 Task: Research Airbnb accommodation in Kandyagash, Kazakhstan from 2nd November, 2023 to 15th November, 2023 for 2 adults and 1 pet. Place can be entire place with 1  bedroom having 1 bed and 1 bathroom. Property type can be hotel. Booking option can be shelf check-in.
Action: Mouse moved to (593, 82)
Screenshot: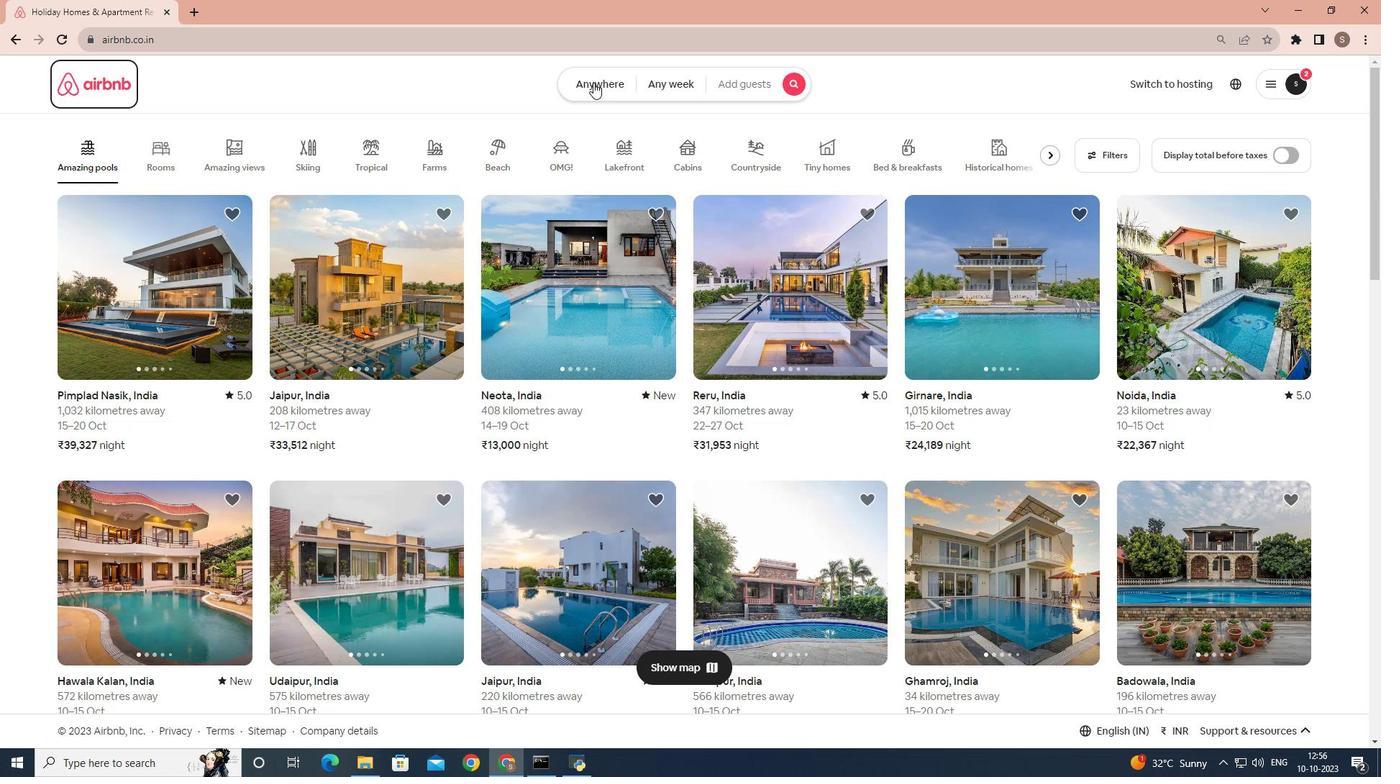
Action: Mouse pressed left at (593, 82)
Screenshot: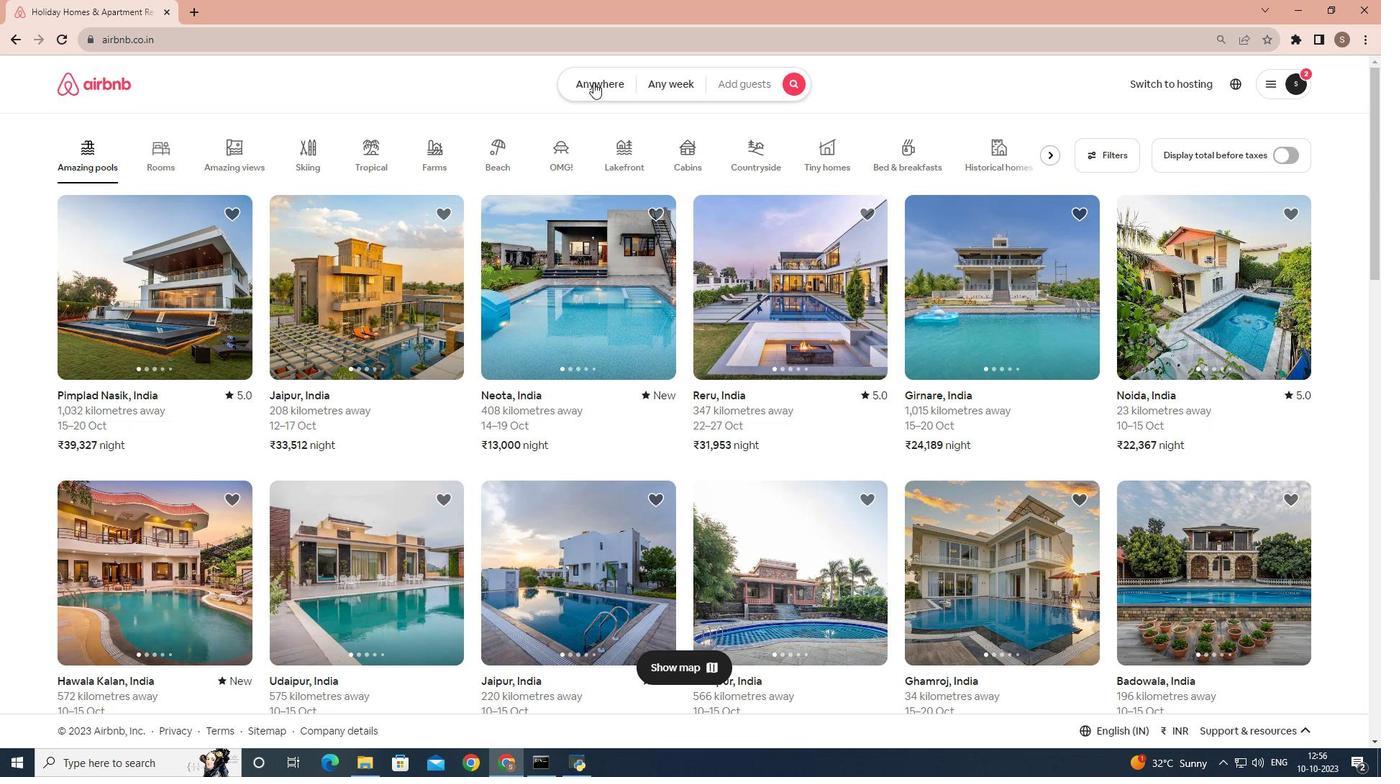 
Action: Mouse moved to (547, 130)
Screenshot: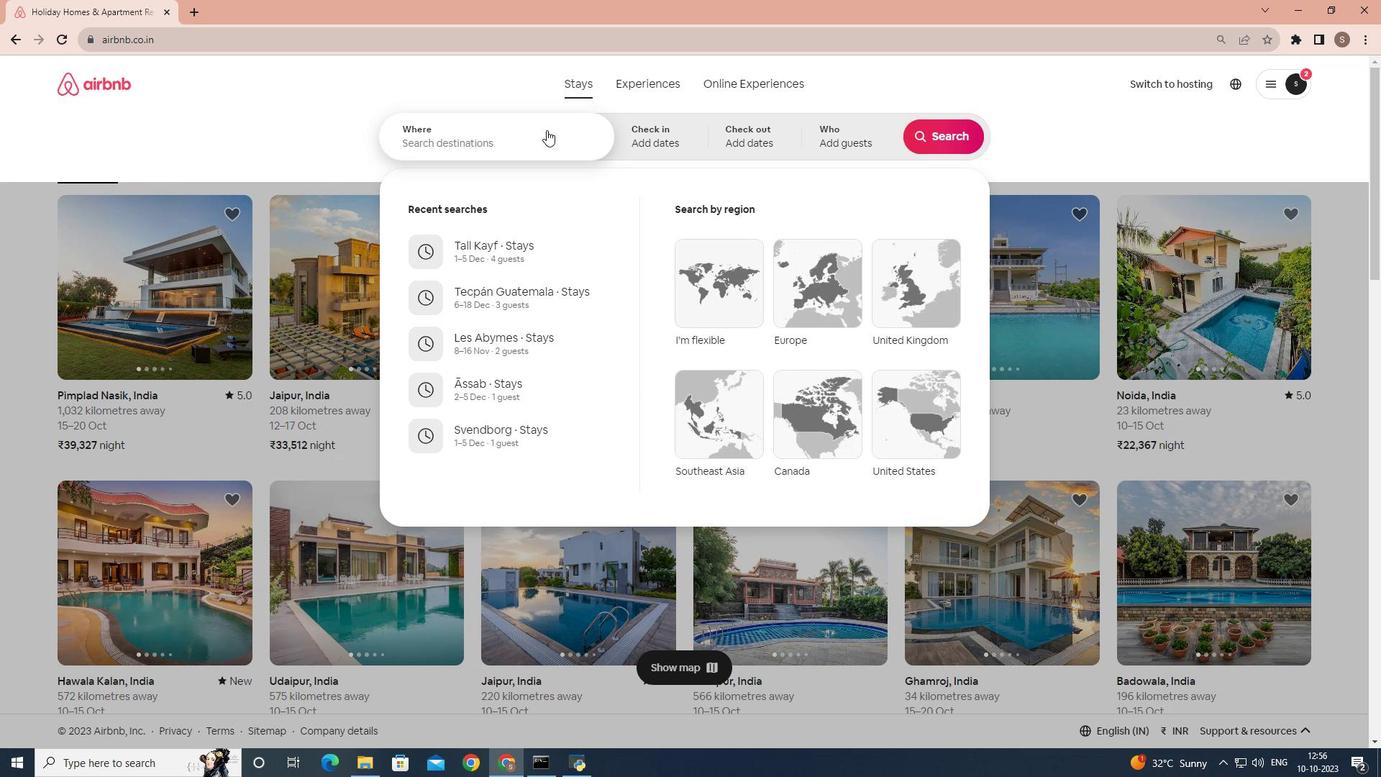 
Action: Mouse pressed left at (547, 130)
Screenshot: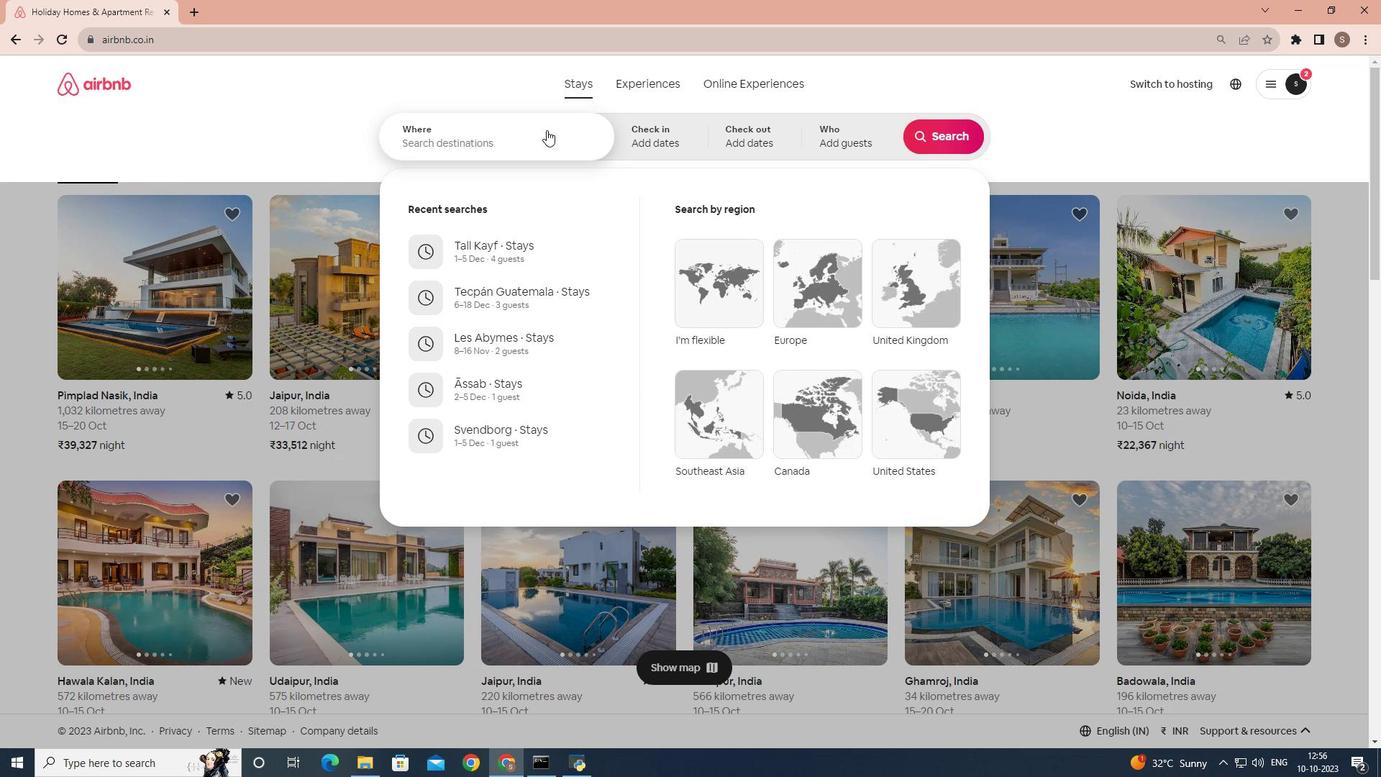 
Action: Key pressed <Key.shift_r>Kandygash,<Key.space><Key.shift_r>Kazakhstan
Screenshot: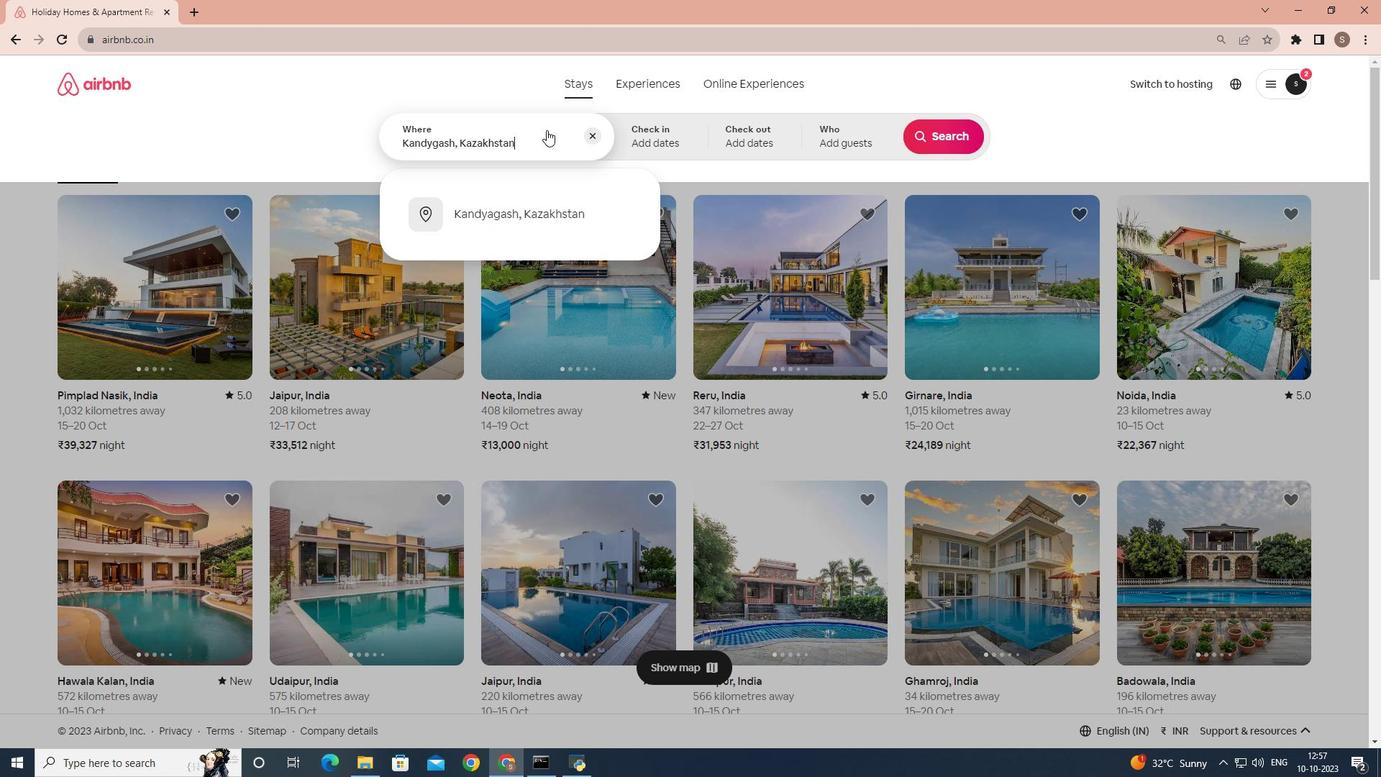 
Action: Mouse moved to (567, 206)
Screenshot: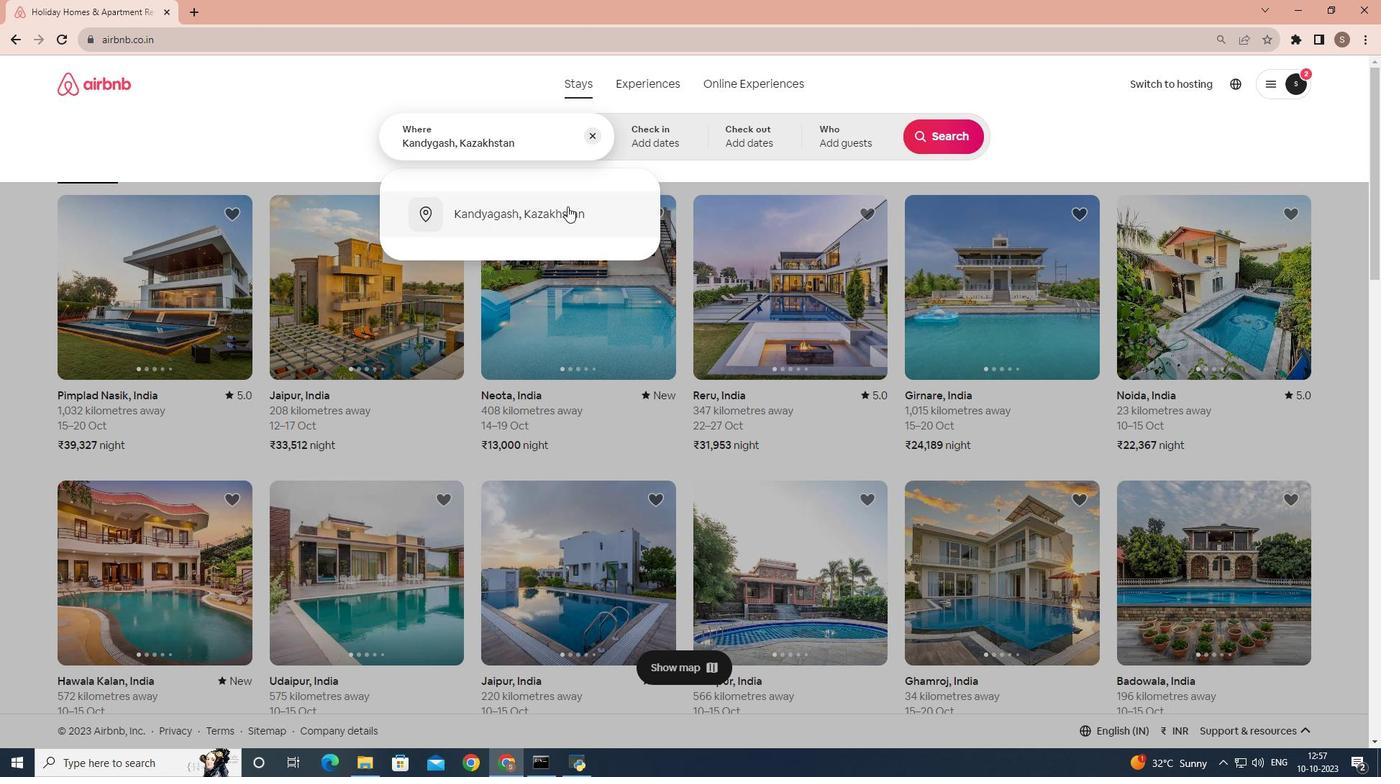 
Action: Mouse pressed left at (567, 206)
Screenshot: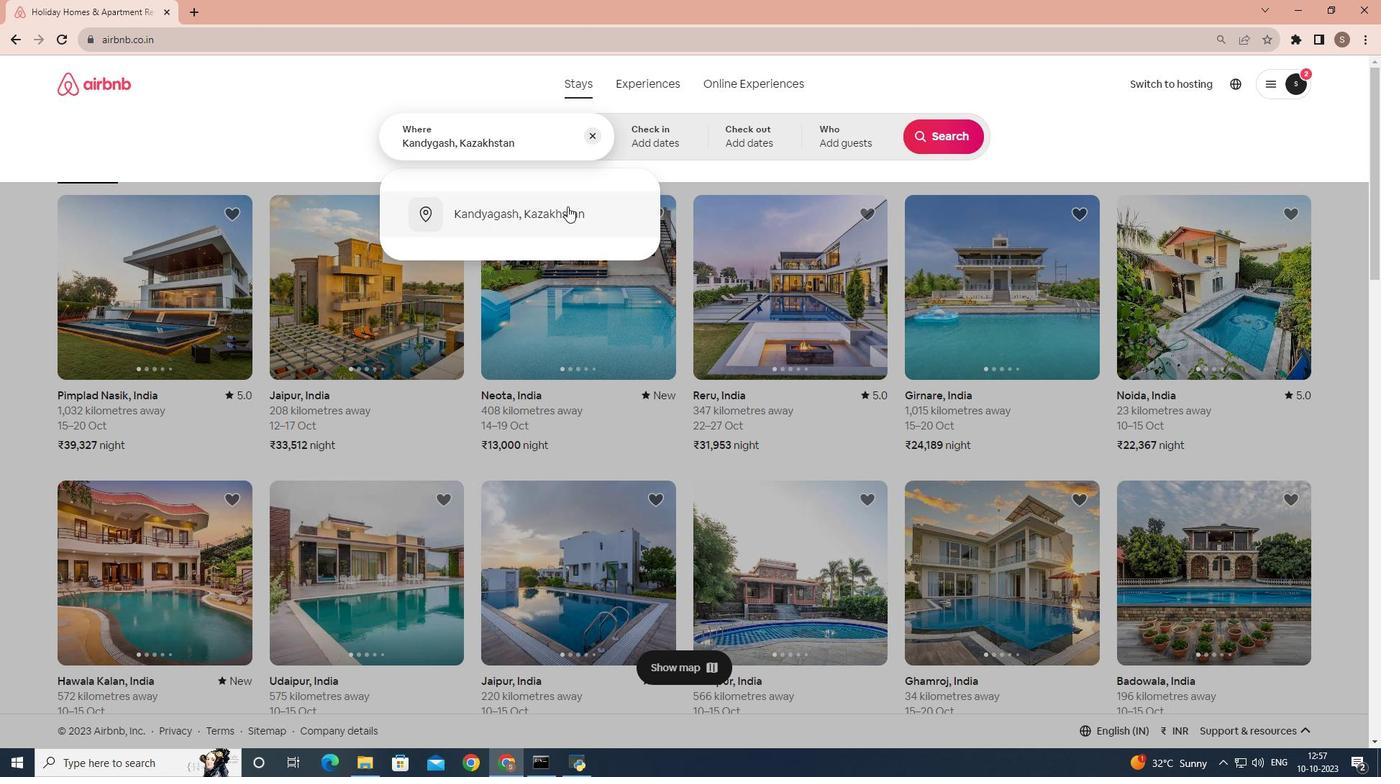 
Action: Mouse moved to (855, 306)
Screenshot: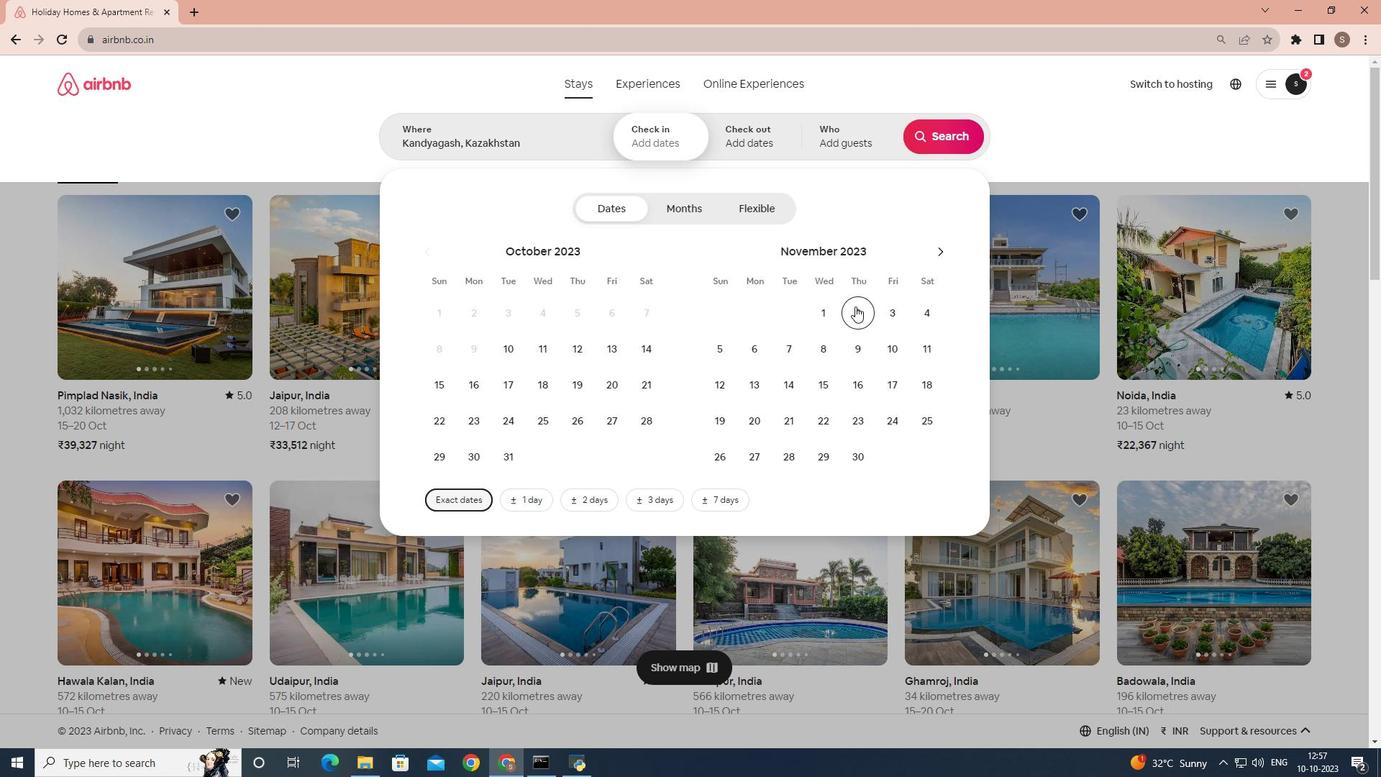 
Action: Mouse pressed left at (855, 306)
Screenshot: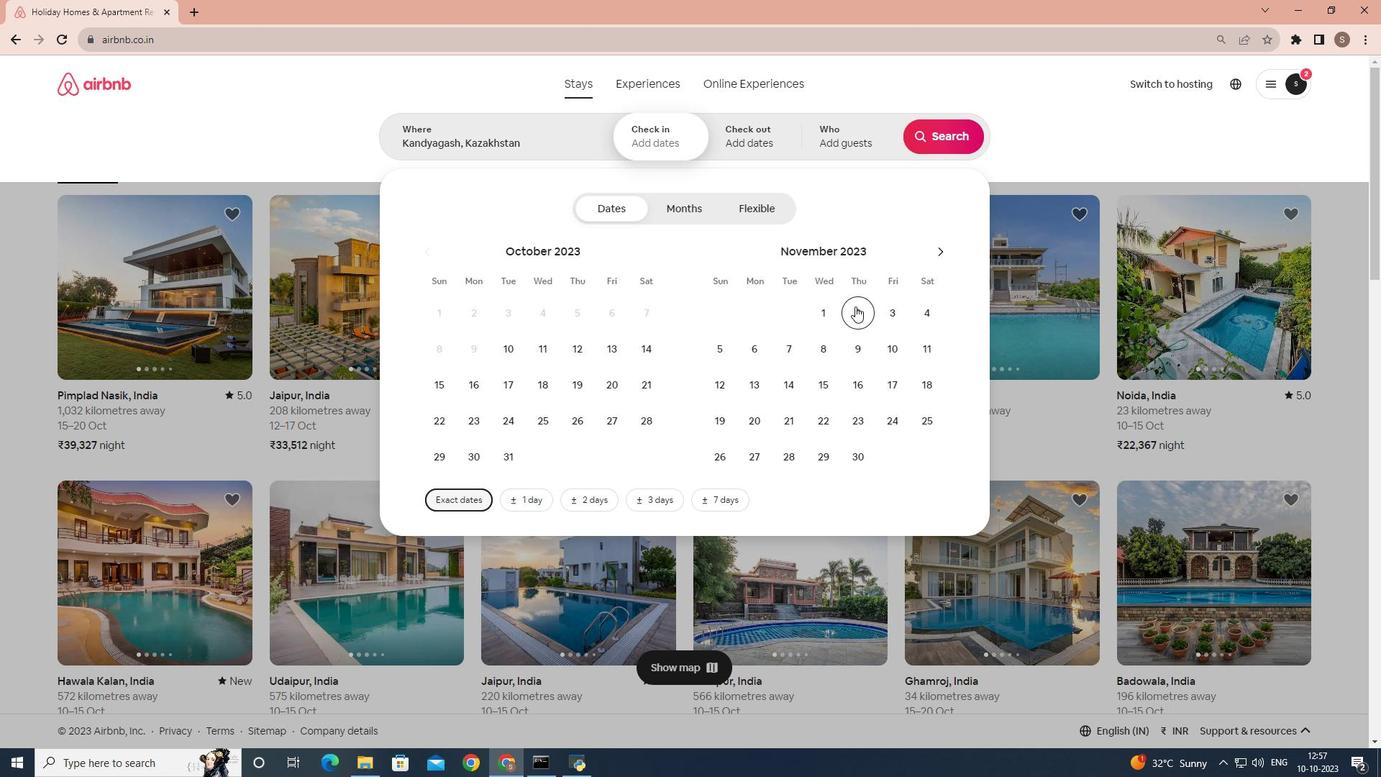 
Action: Mouse moved to (826, 390)
Screenshot: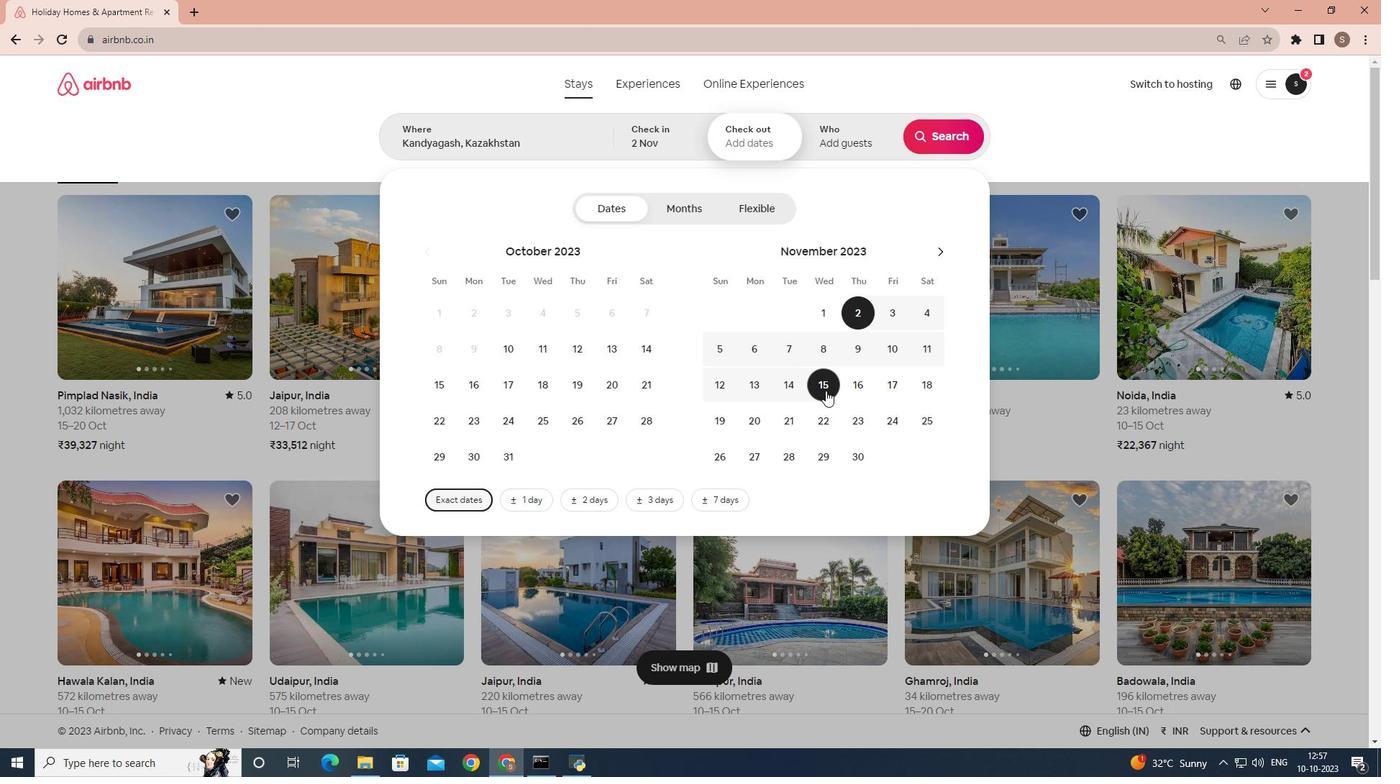 
Action: Mouse pressed left at (826, 390)
Screenshot: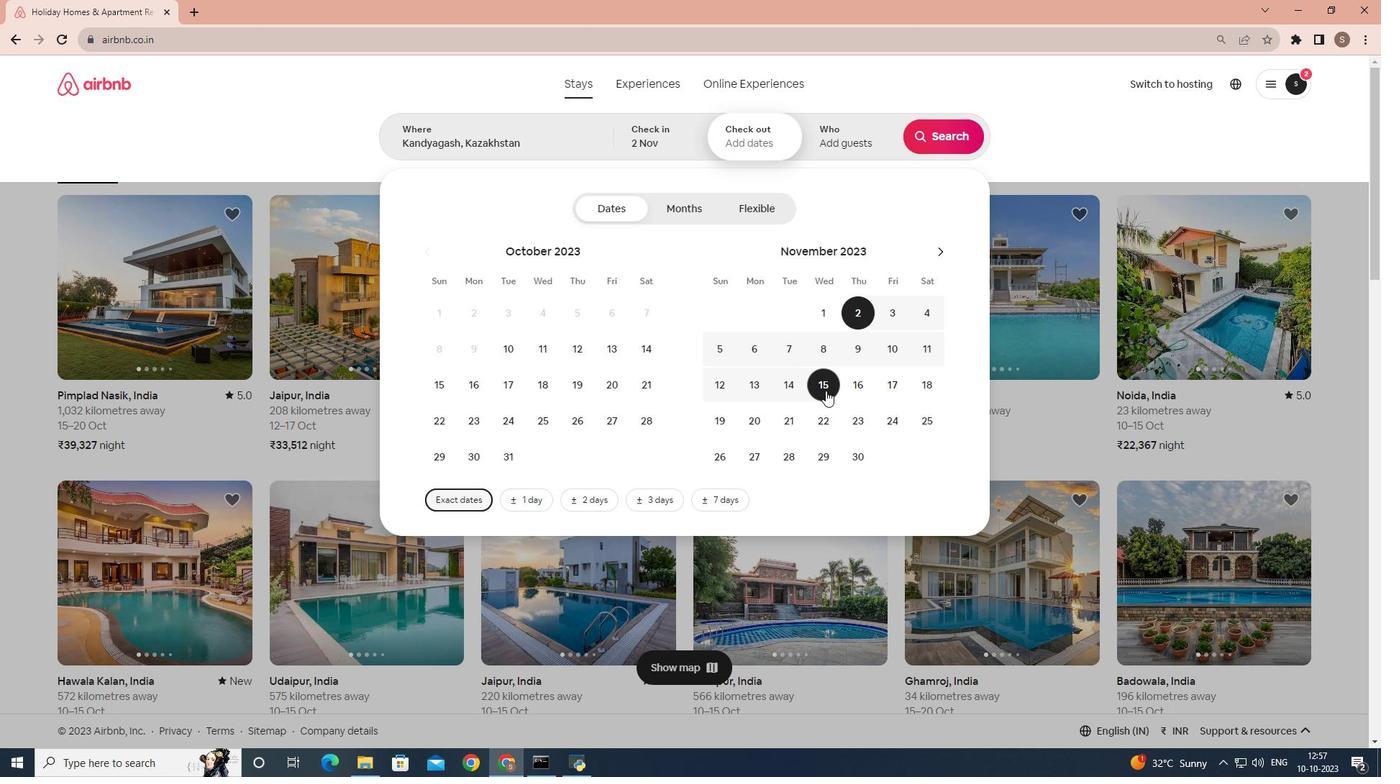 
Action: Mouse moved to (843, 130)
Screenshot: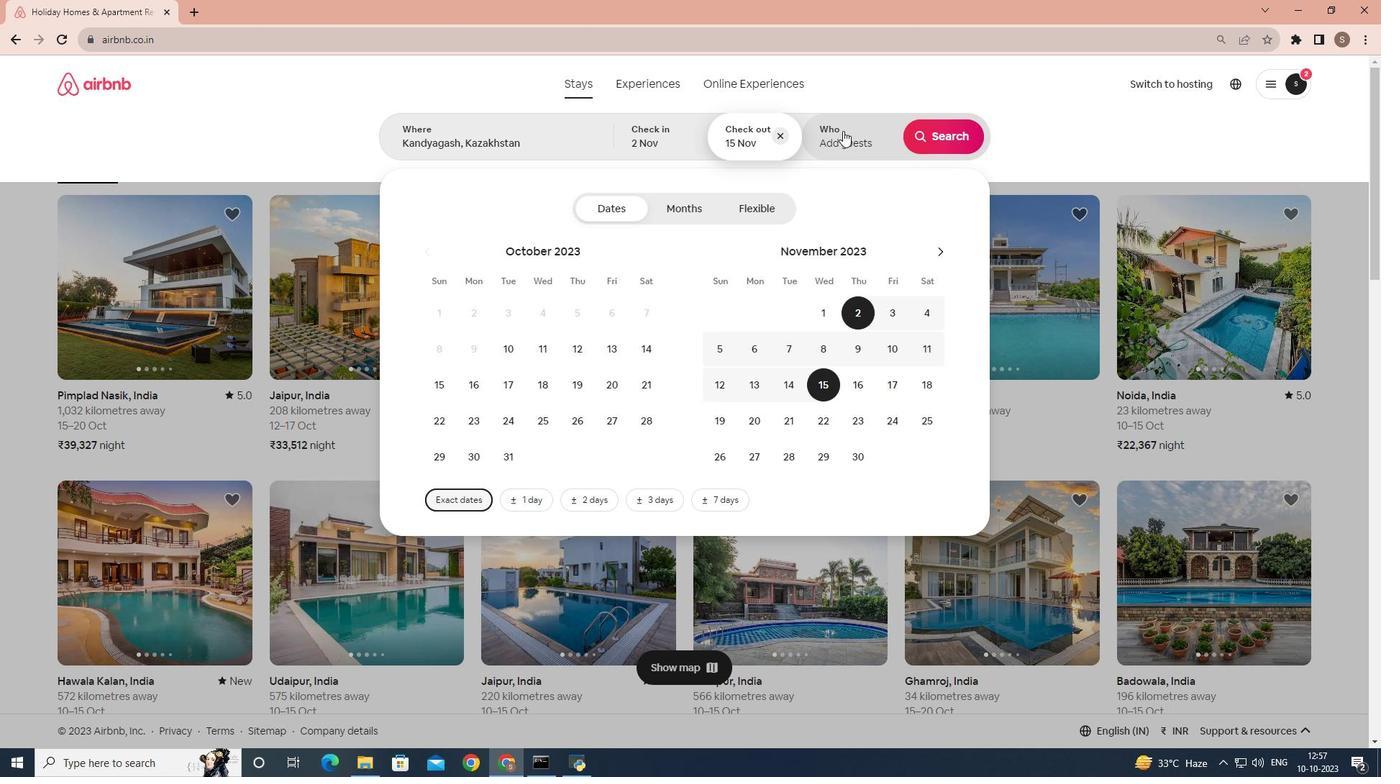
Action: Mouse pressed left at (843, 130)
Screenshot: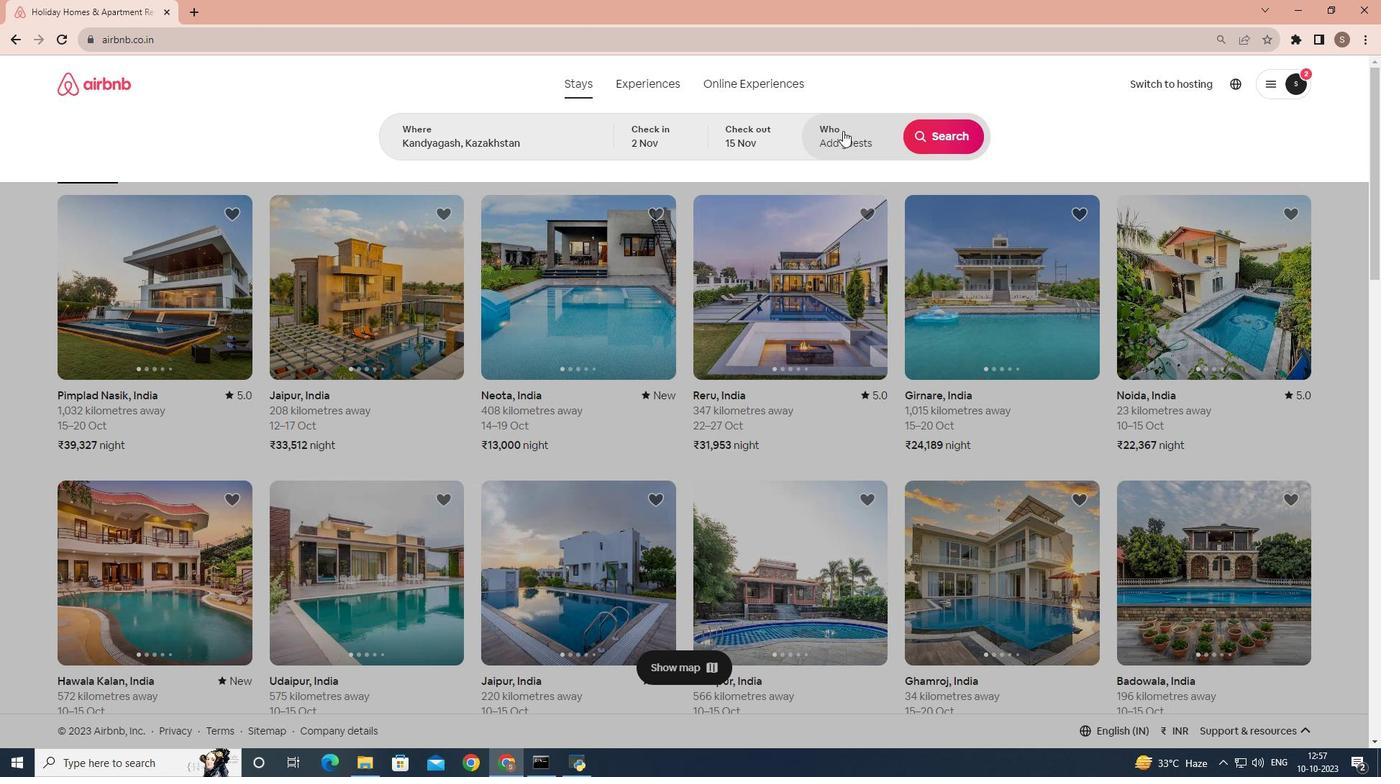 
Action: Mouse moved to (952, 218)
Screenshot: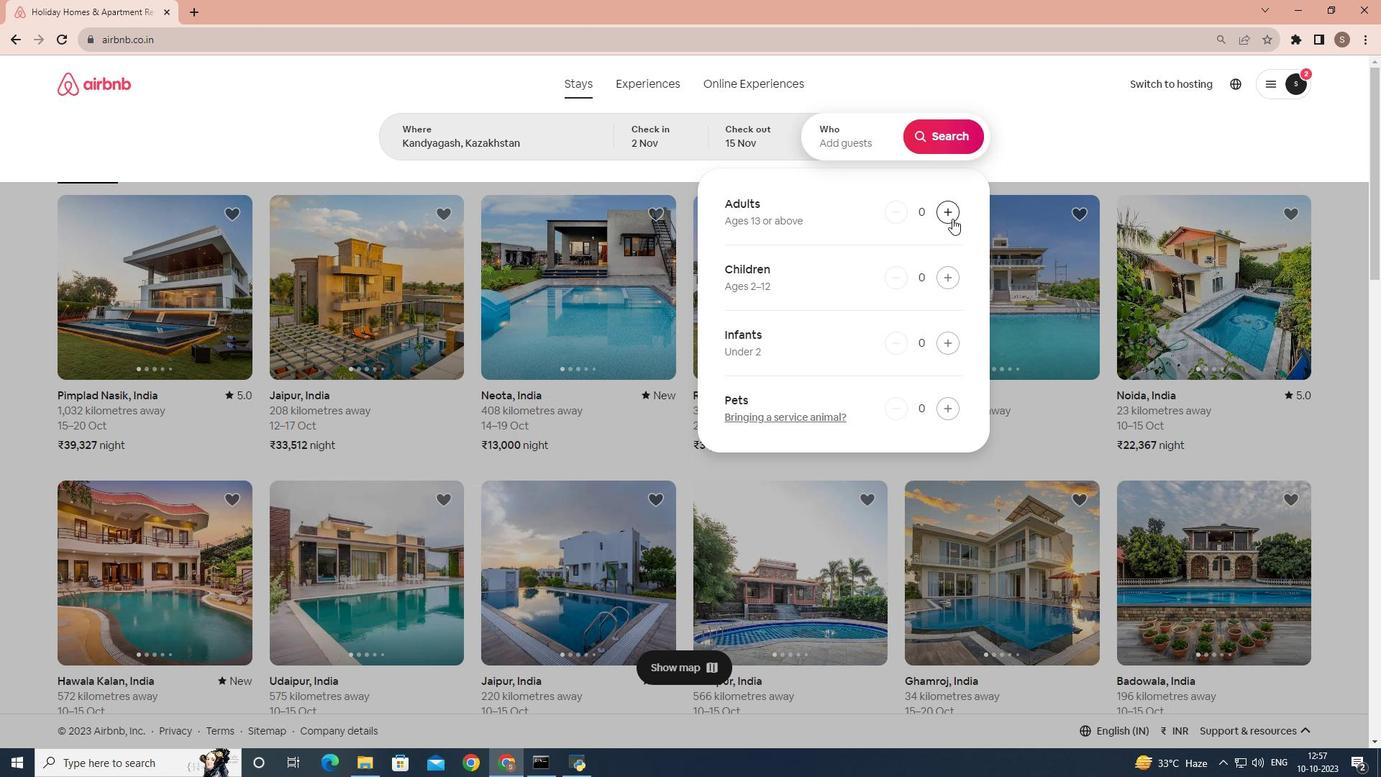 
Action: Mouse pressed left at (952, 218)
Screenshot: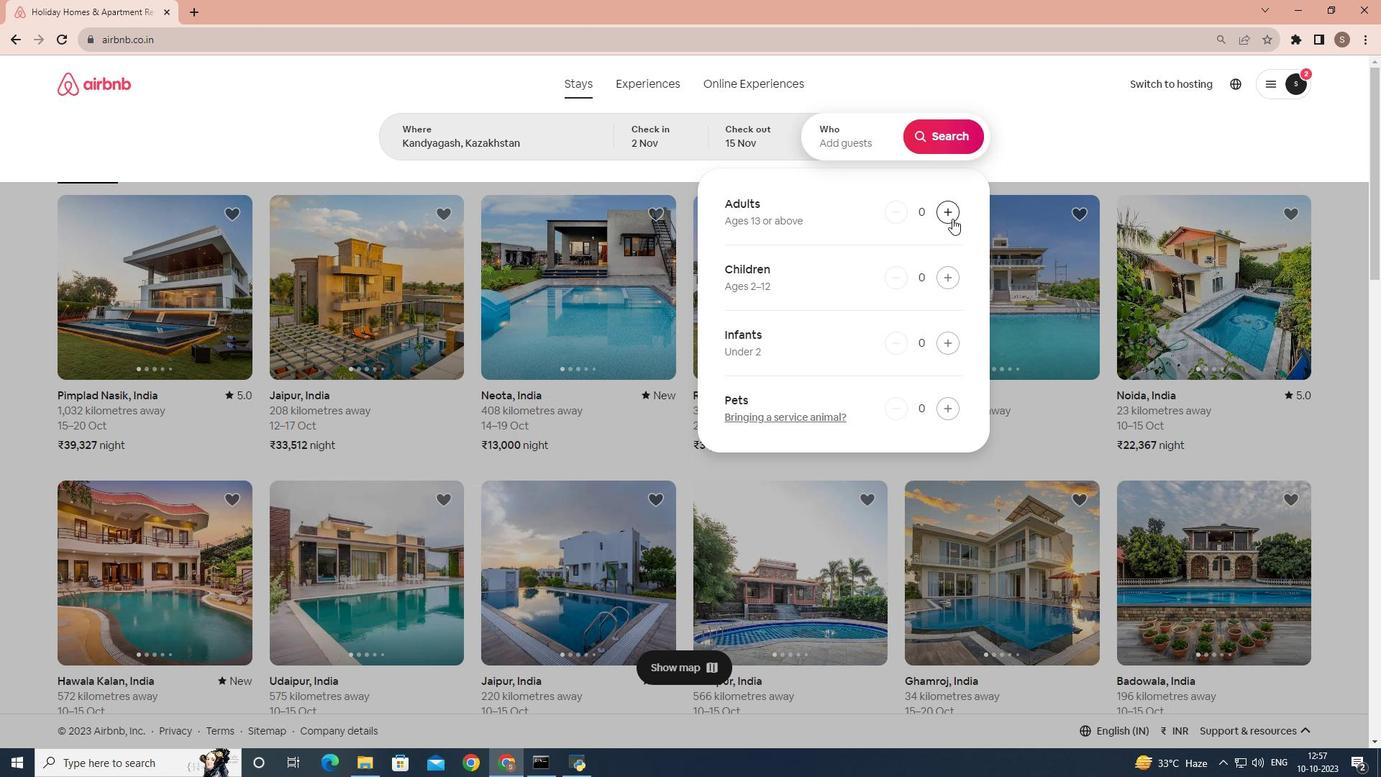 
Action: Mouse pressed left at (952, 218)
Screenshot: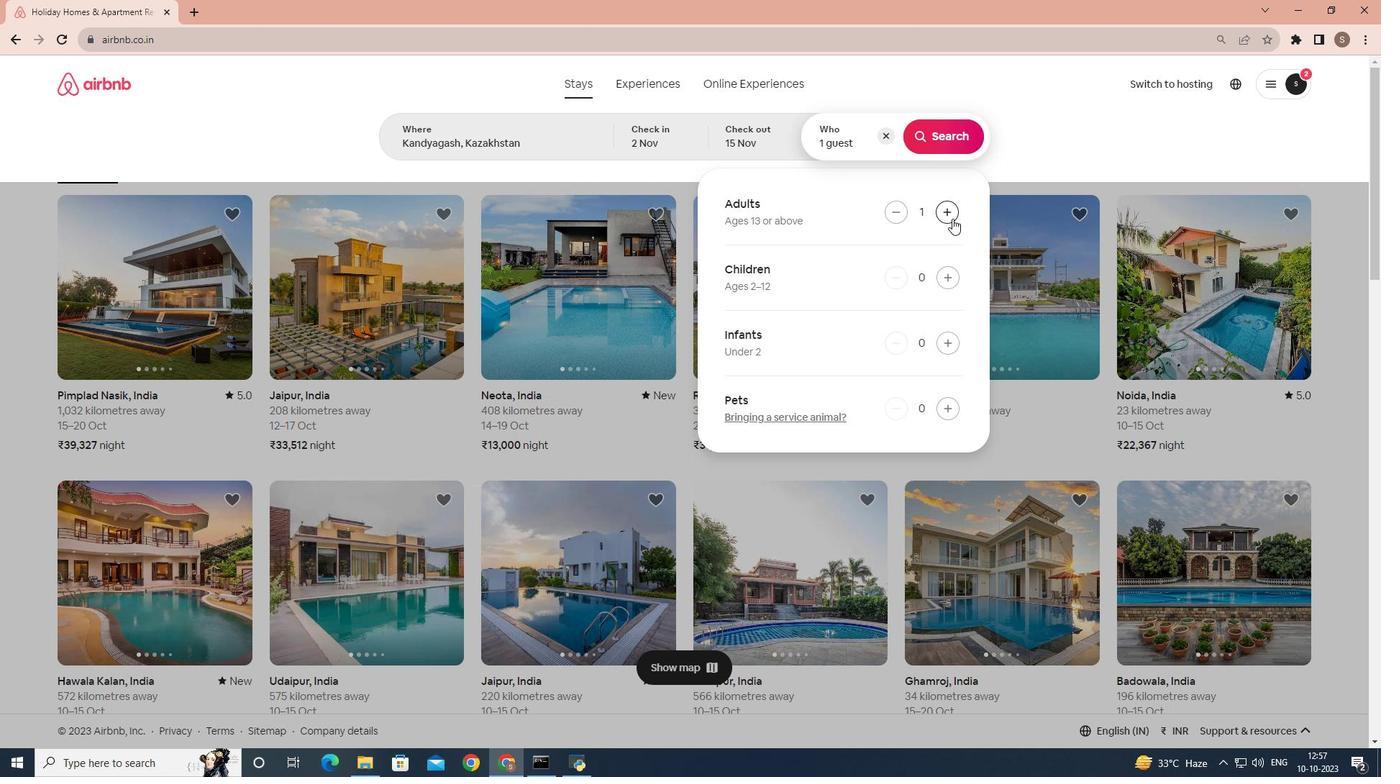 
Action: Mouse moved to (947, 403)
Screenshot: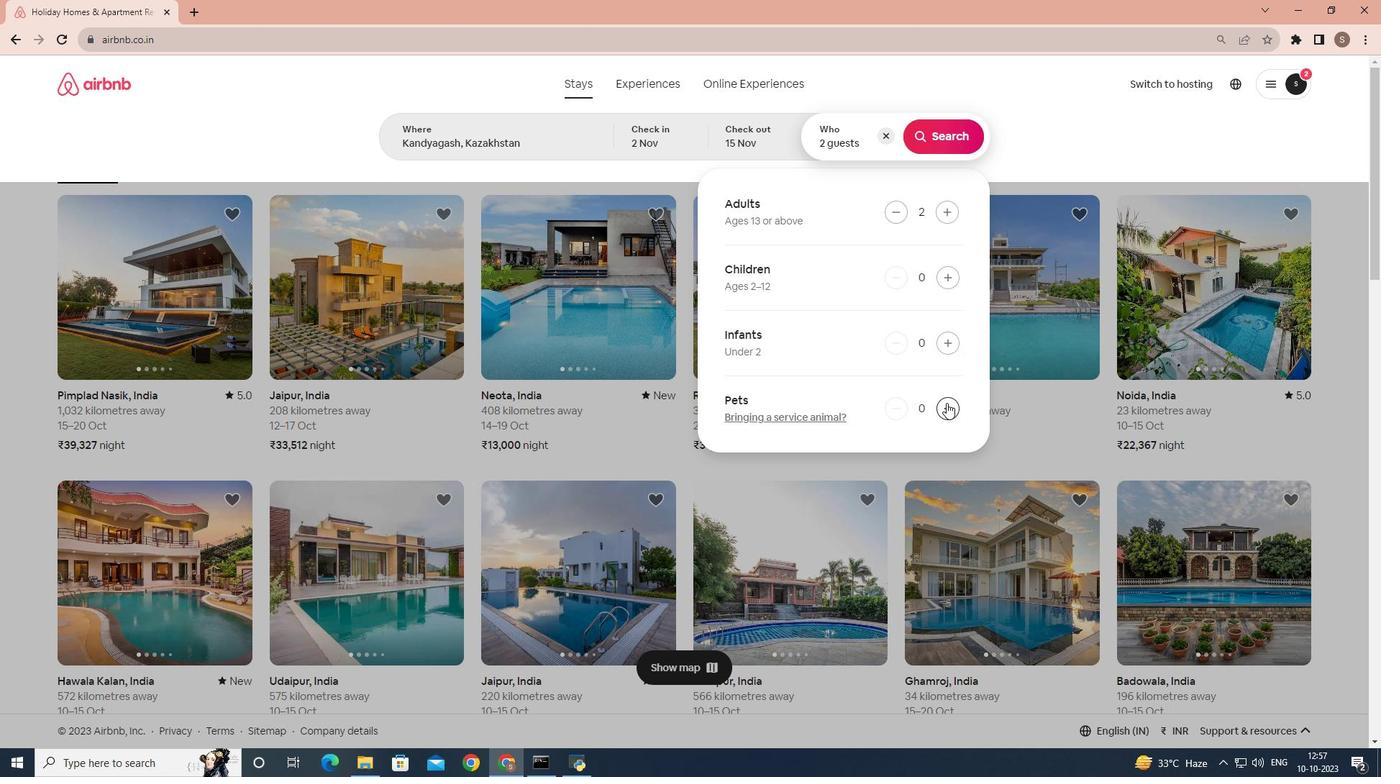 
Action: Mouse pressed left at (947, 403)
Screenshot: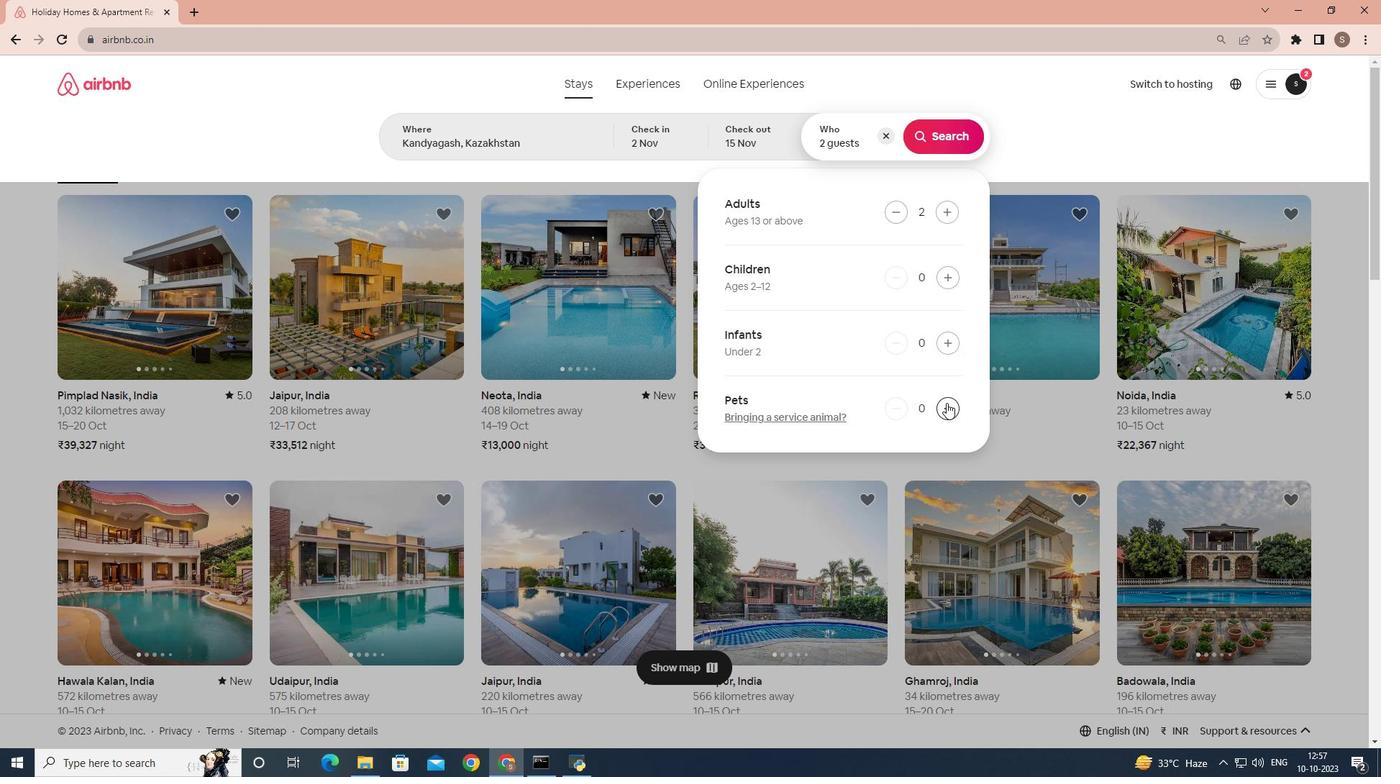 
Action: Mouse moved to (948, 125)
Screenshot: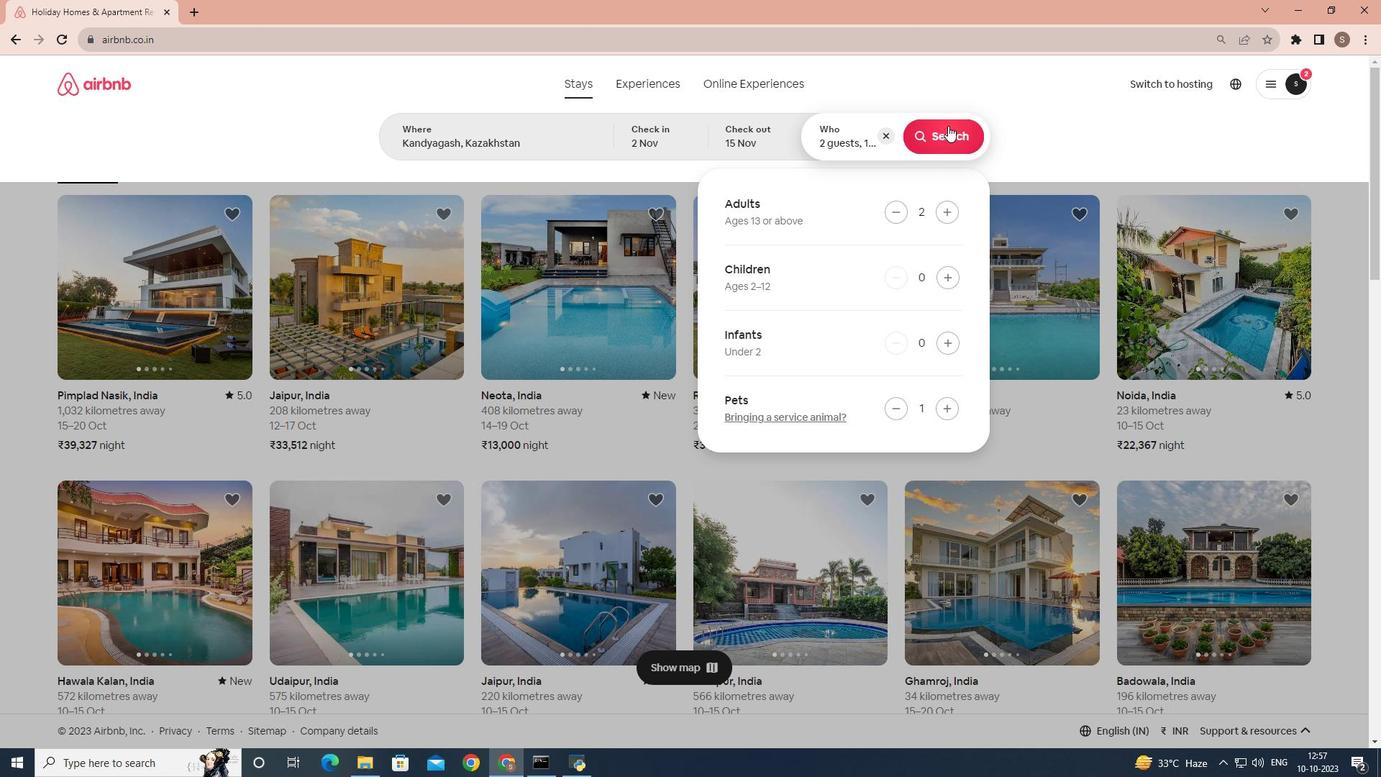 
Action: Mouse pressed left at (948, 125)
Screenshot: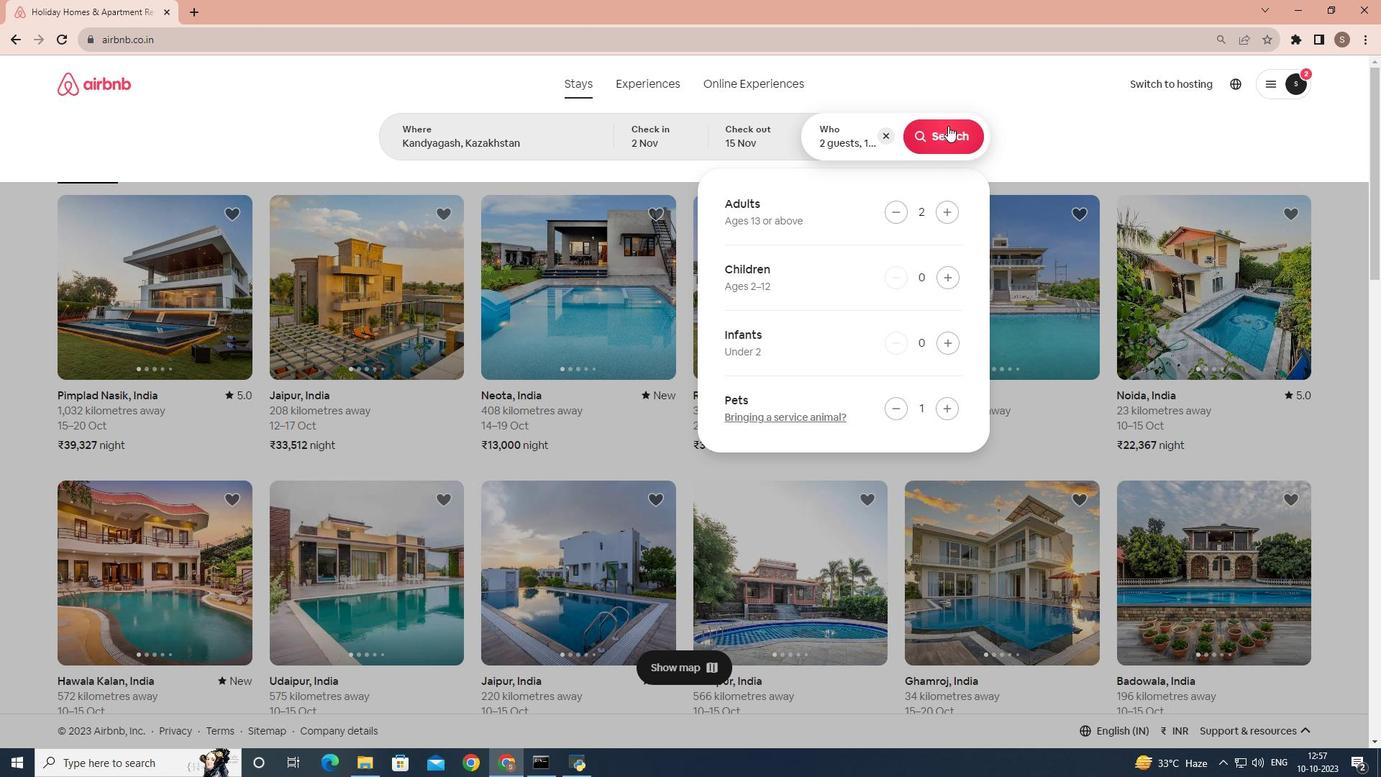 
Action: Mouse moved to (1155, 146)
Screenshot: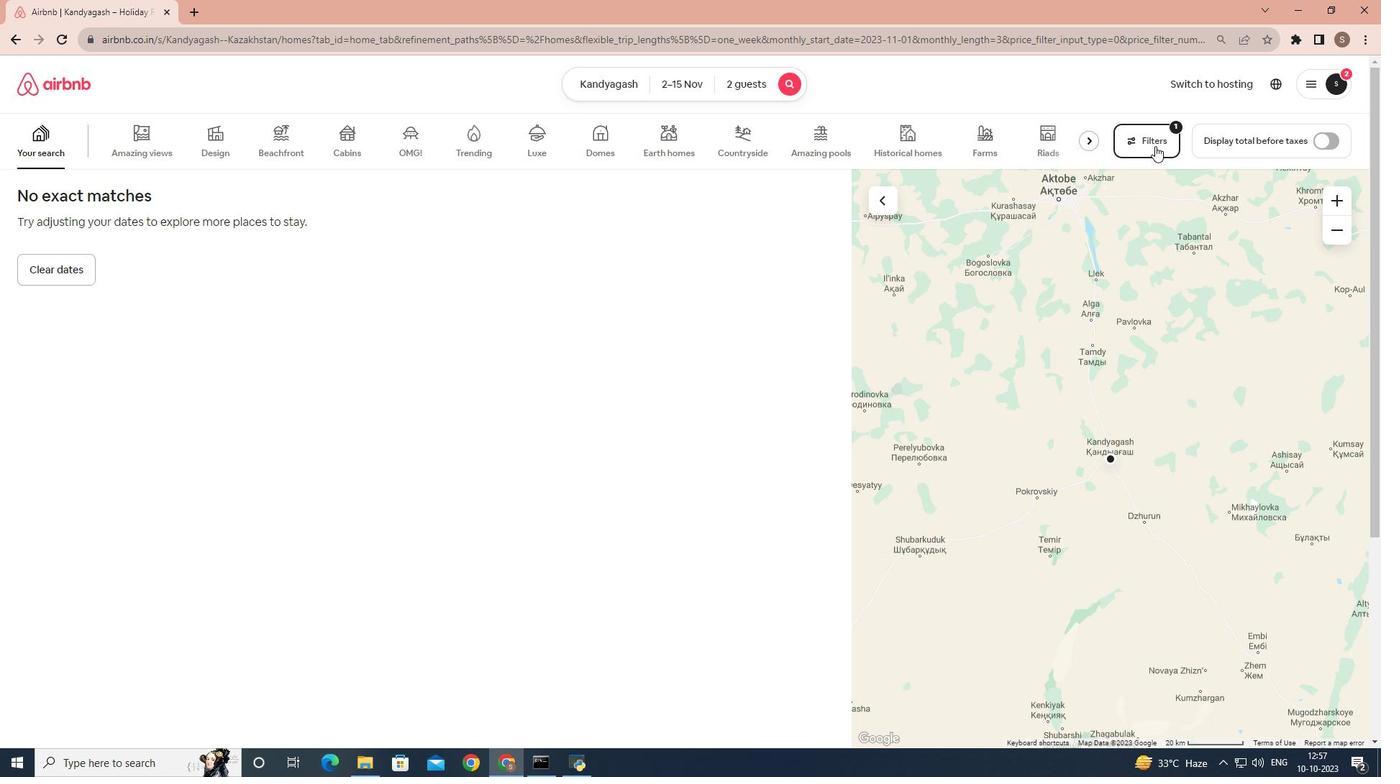 
Action: Mouse pressed left at (1155, 146)
Screenshot: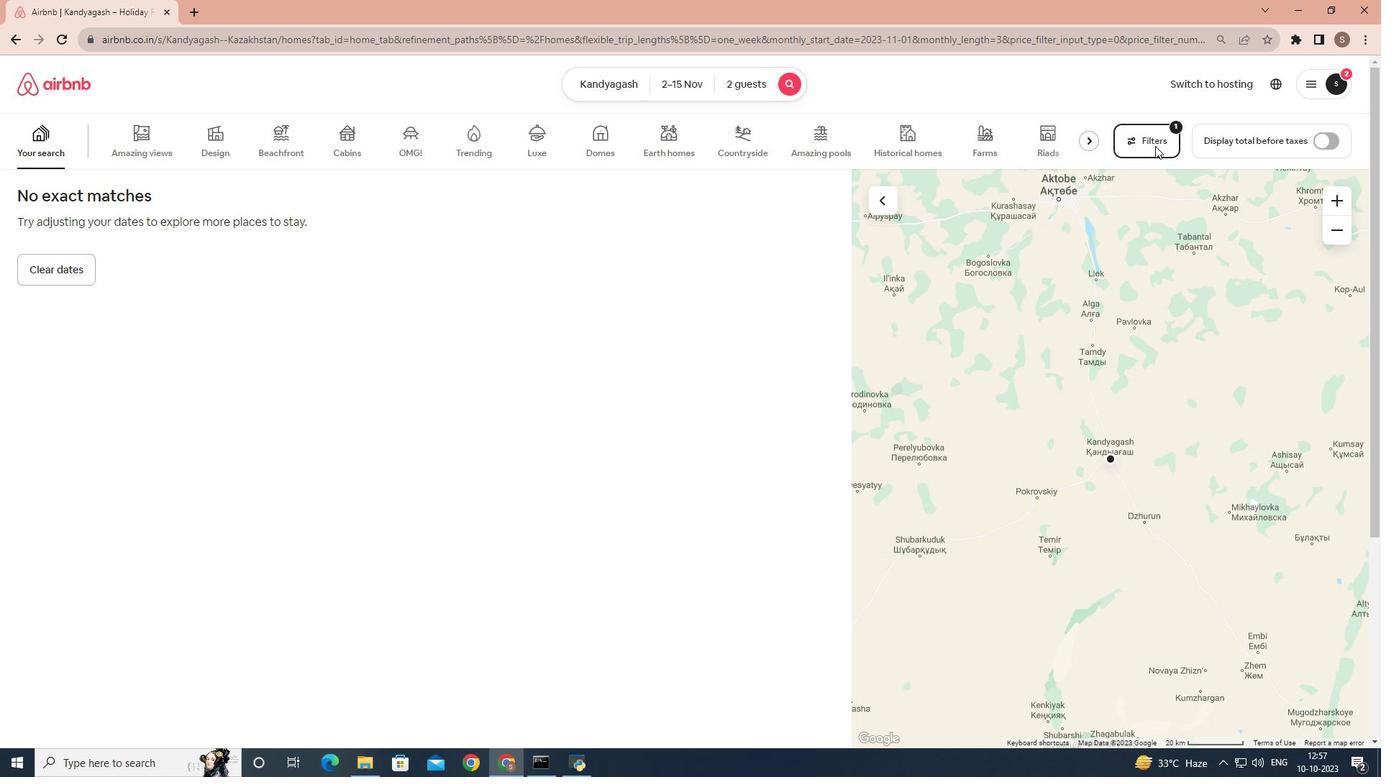 
Action: Mouse moved to (850, 362)
Screenshot: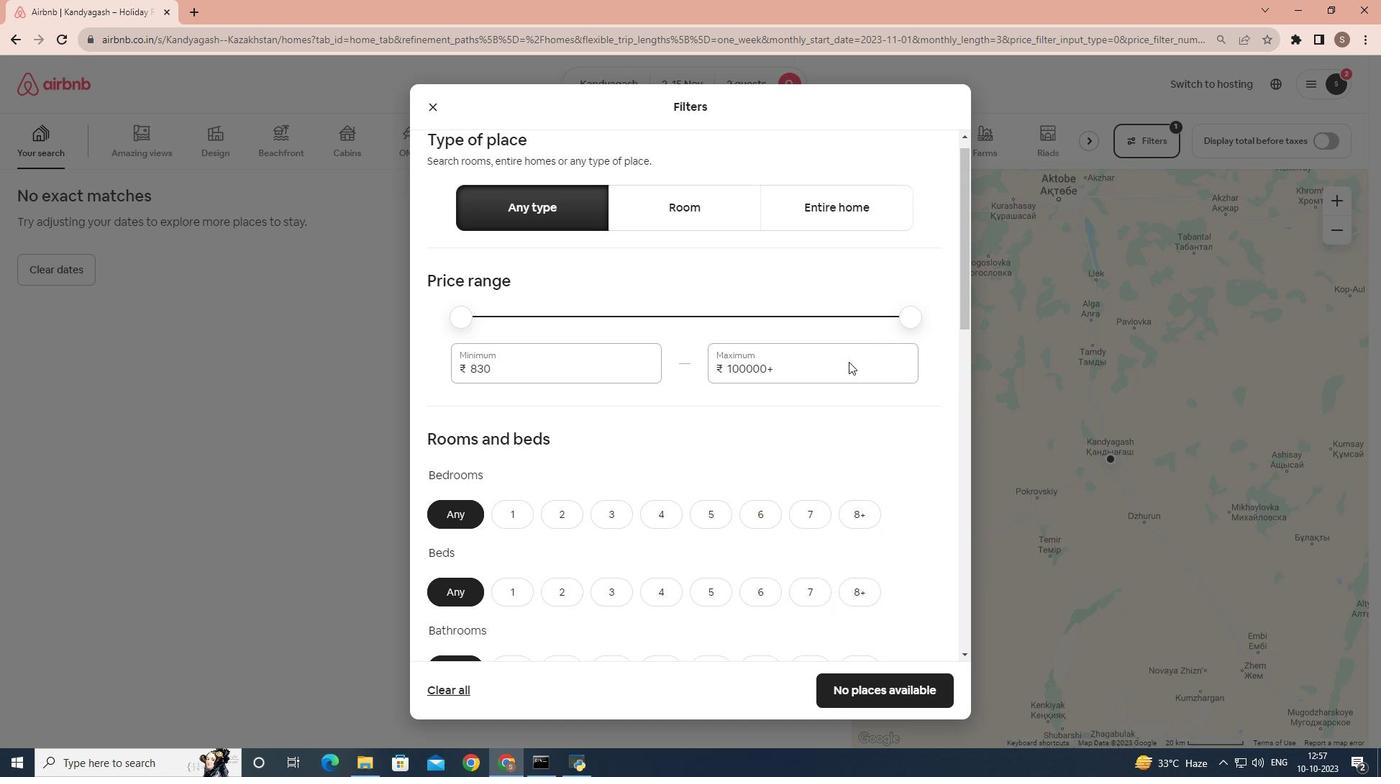 
Action: Mouse scrolled (850, 361) with delta (0, 0)
Screenshot: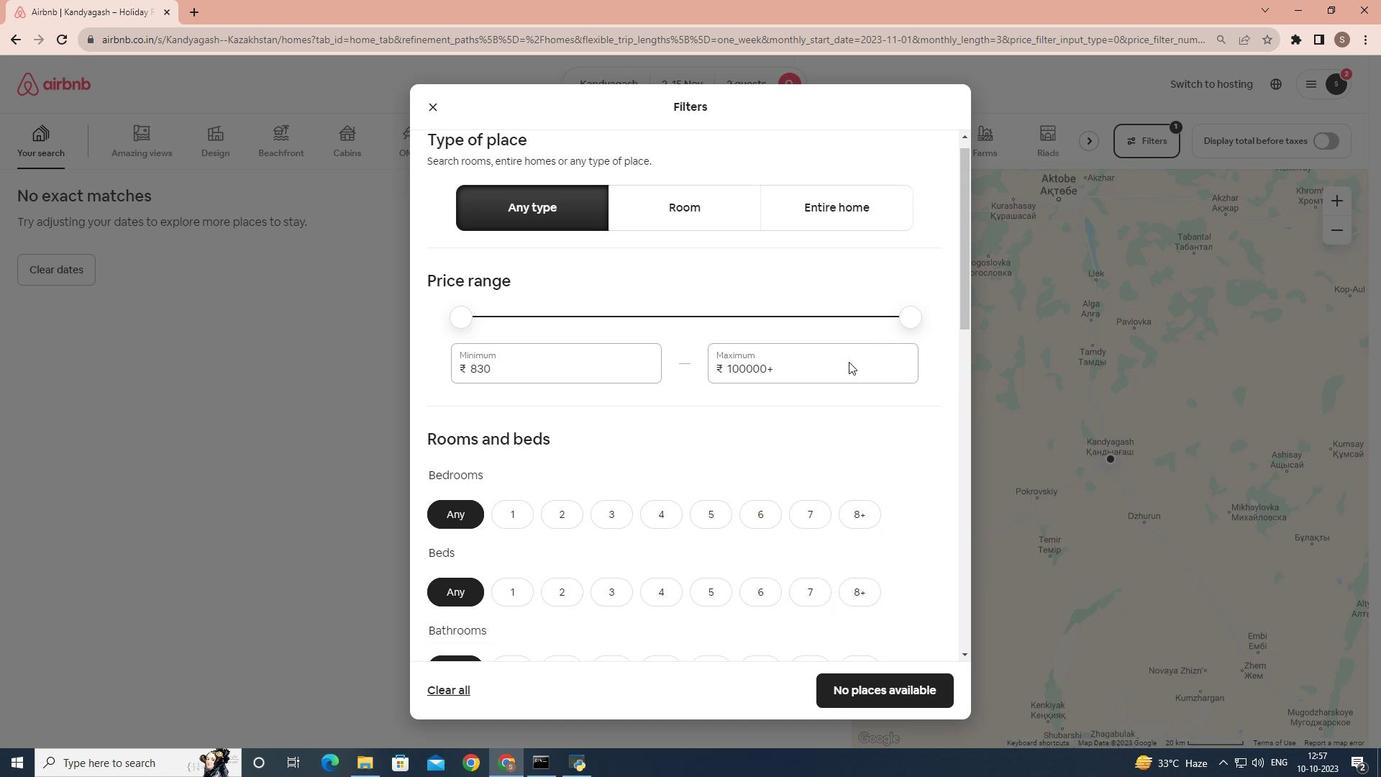 
Action: Mouse scrolled (850, 361) with delta (0, 0)
Screenshot: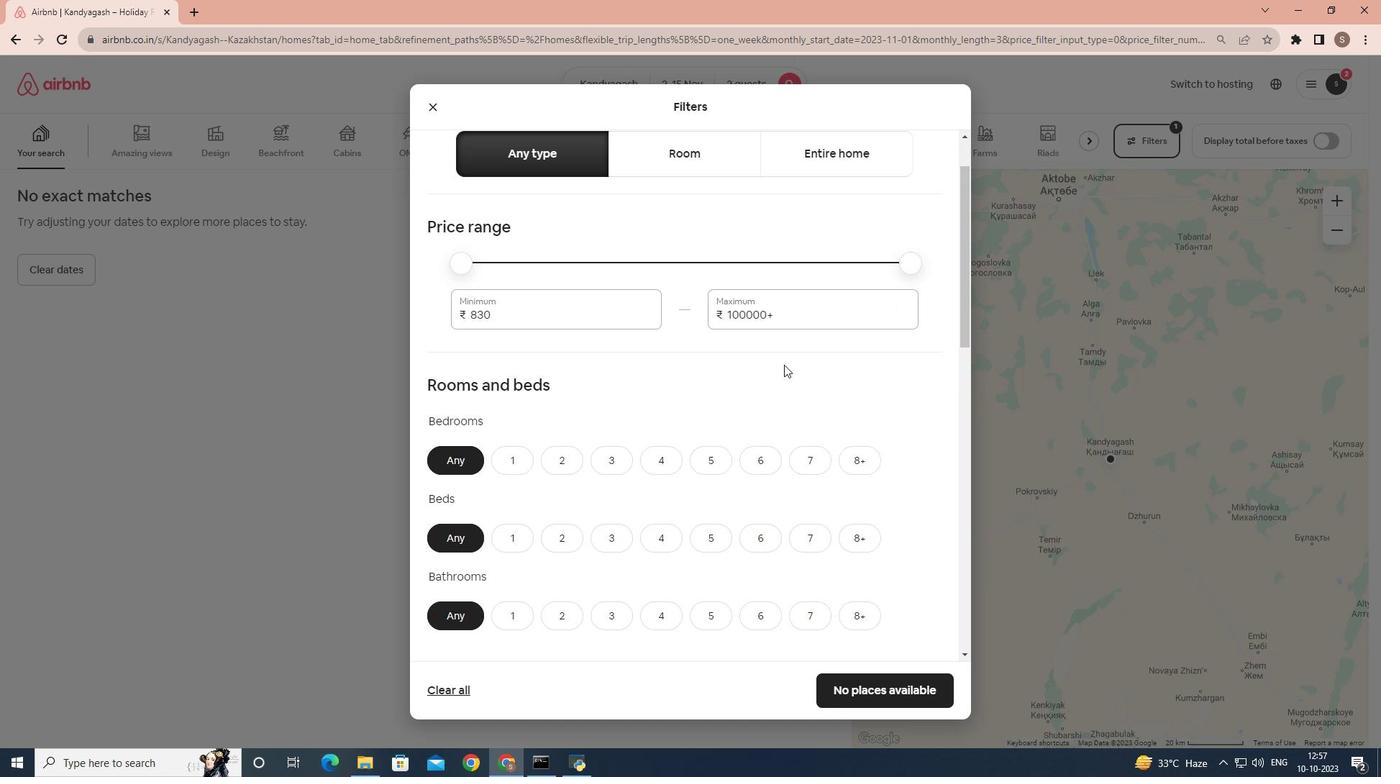 
Action: Mouse moved to (493, 380)
Screenshot: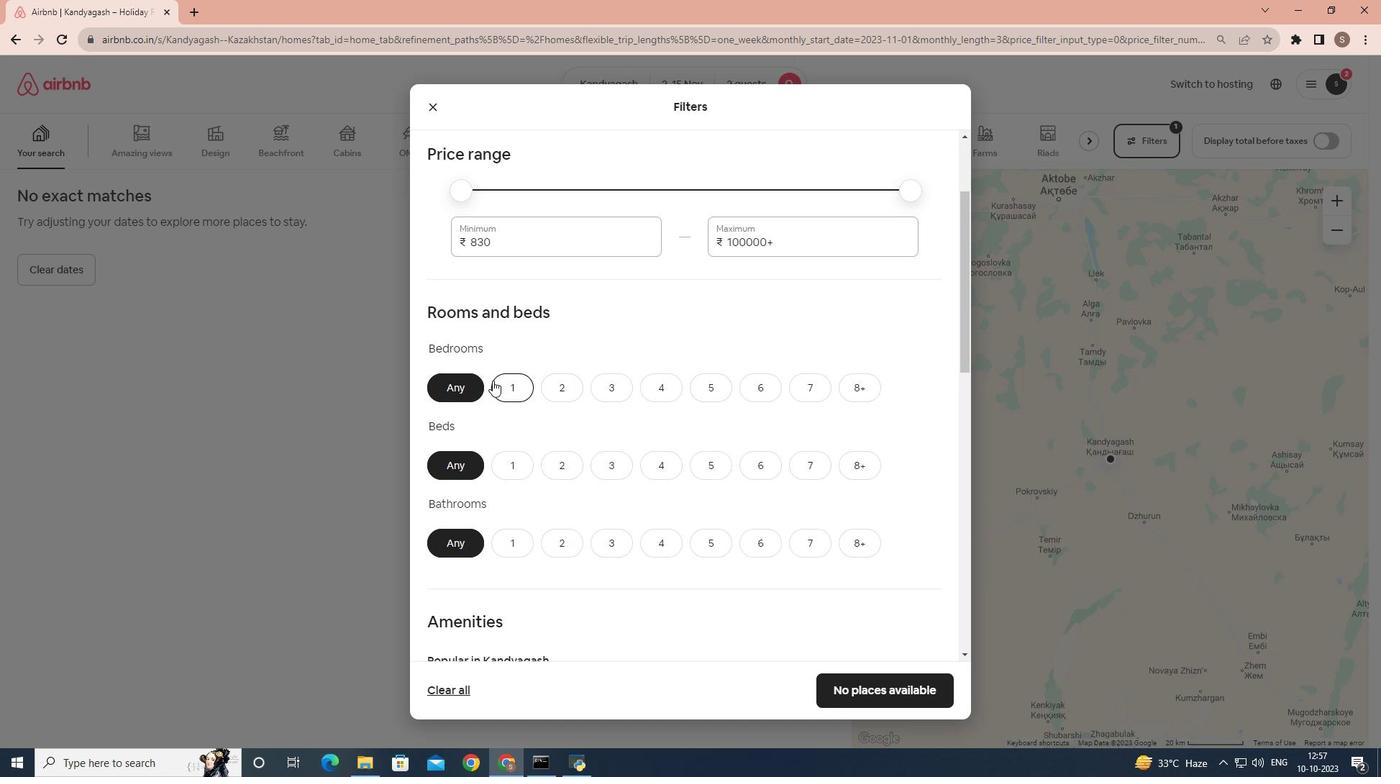 
Action: Mouse pressed left at (493, 380)
Screenshot: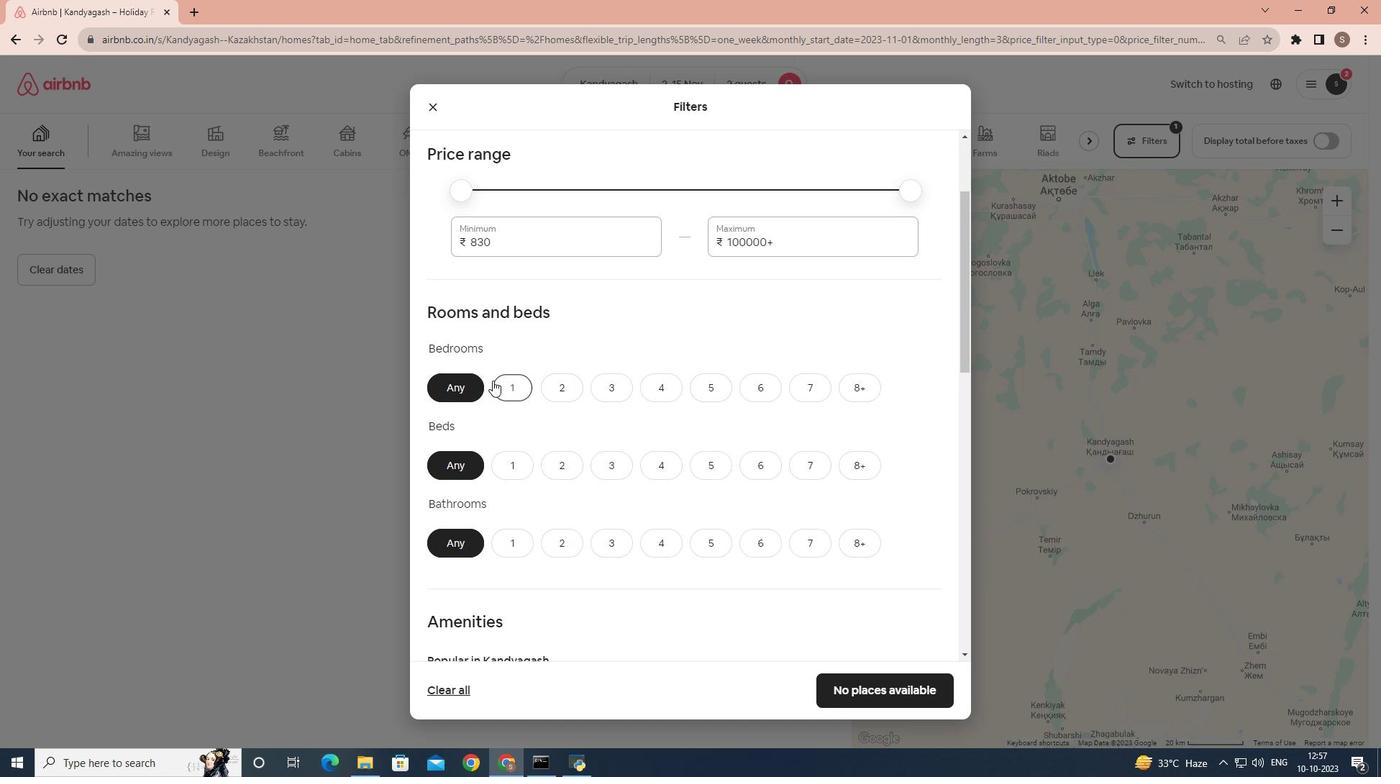 
Action: Mouse moved to (506, 398)
Screenshot: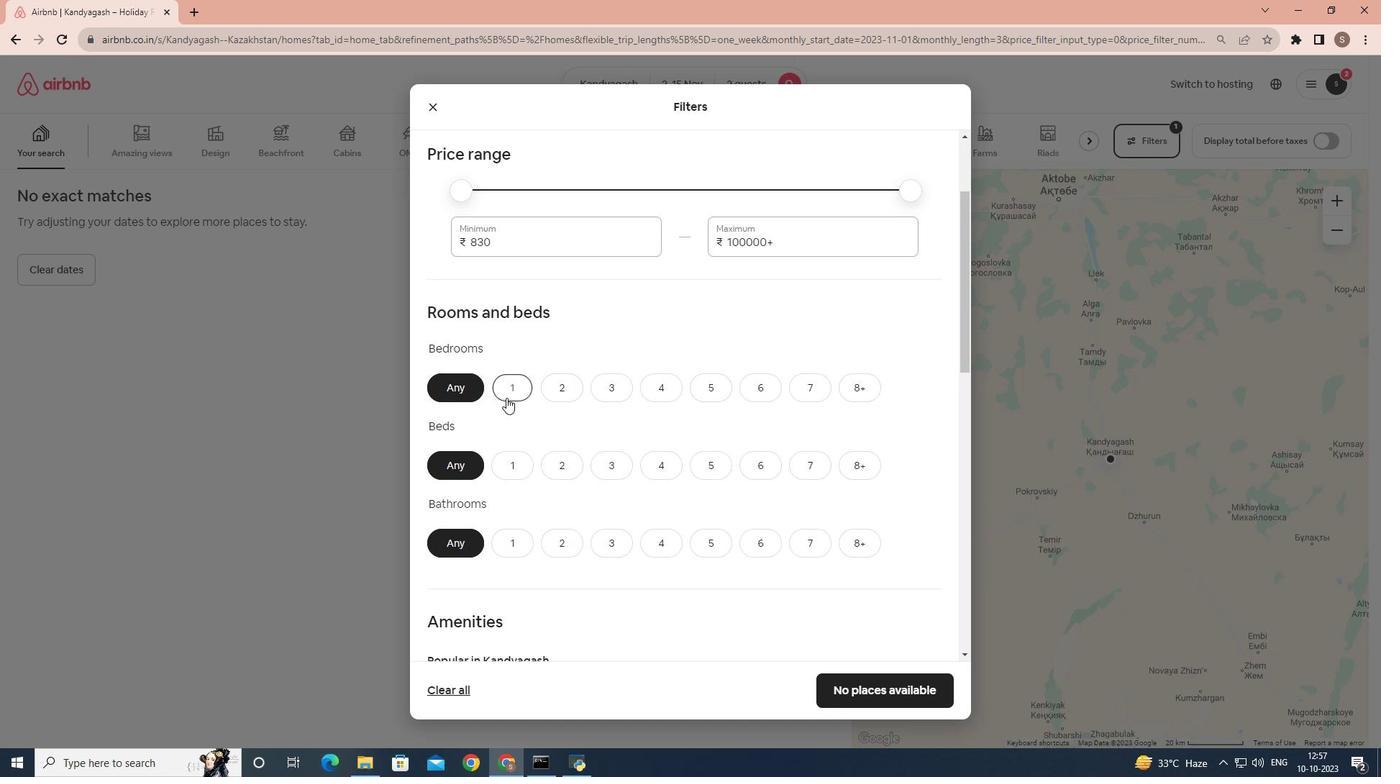 
Action: Mouse pressed left at (506, 398)
Screenshot: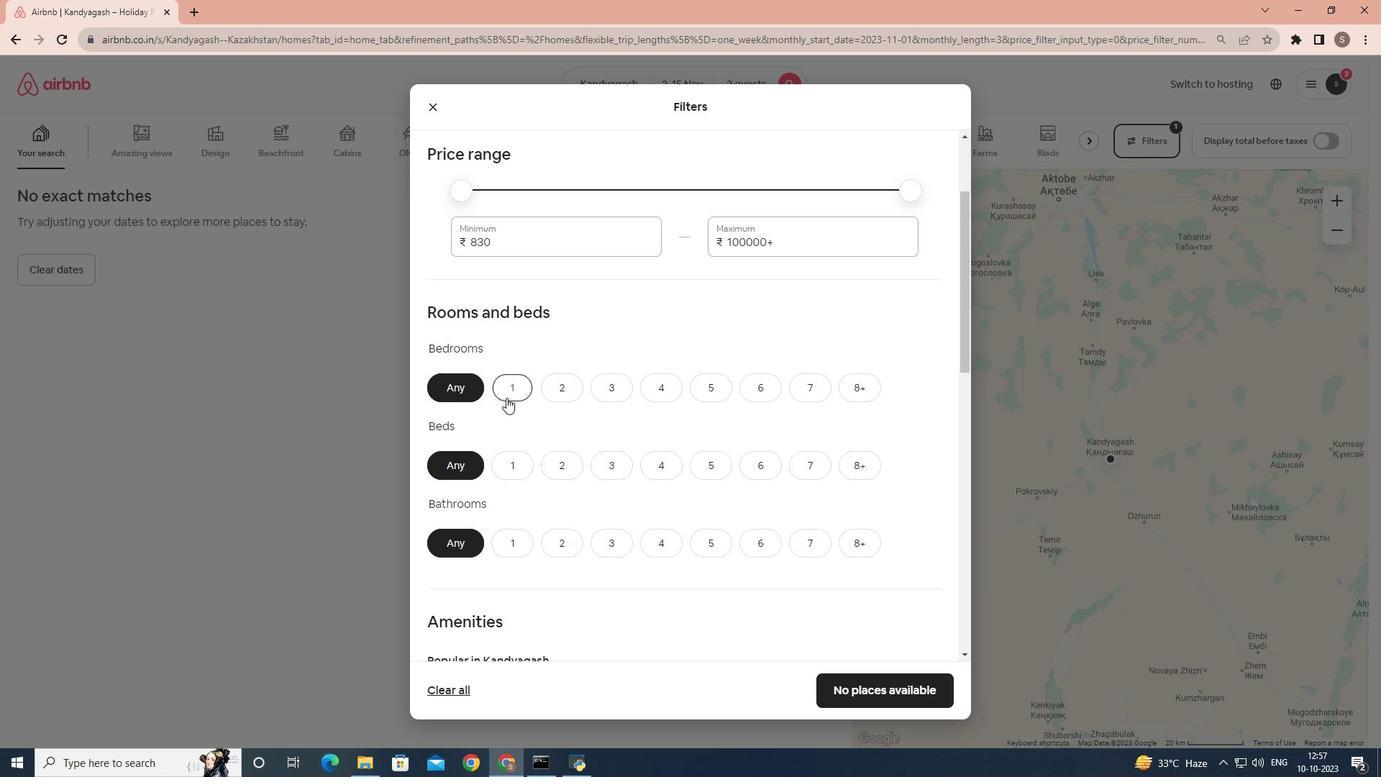 
Action: Mouse moved to (517, 462)
Screenshot: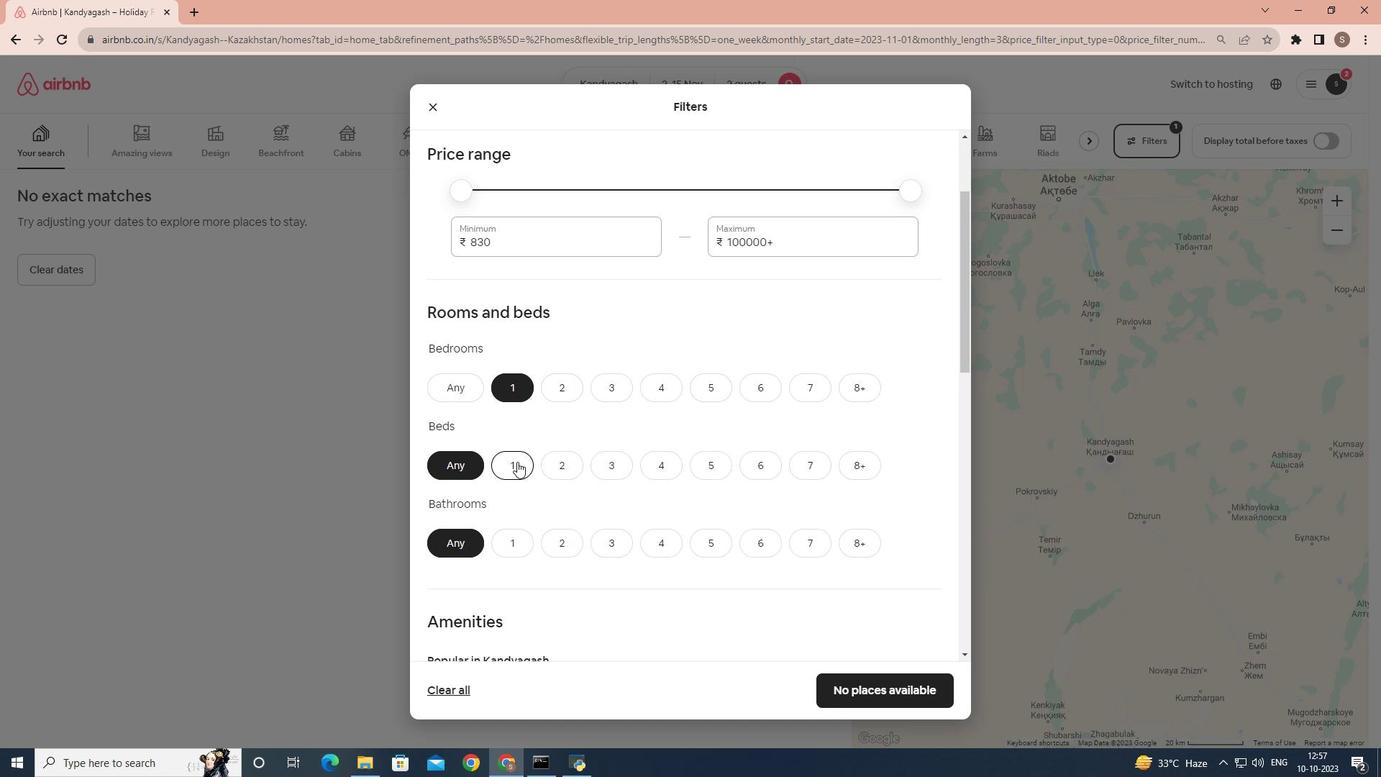 
Action: Mouse pressed left at (517, 462)
Screenshot: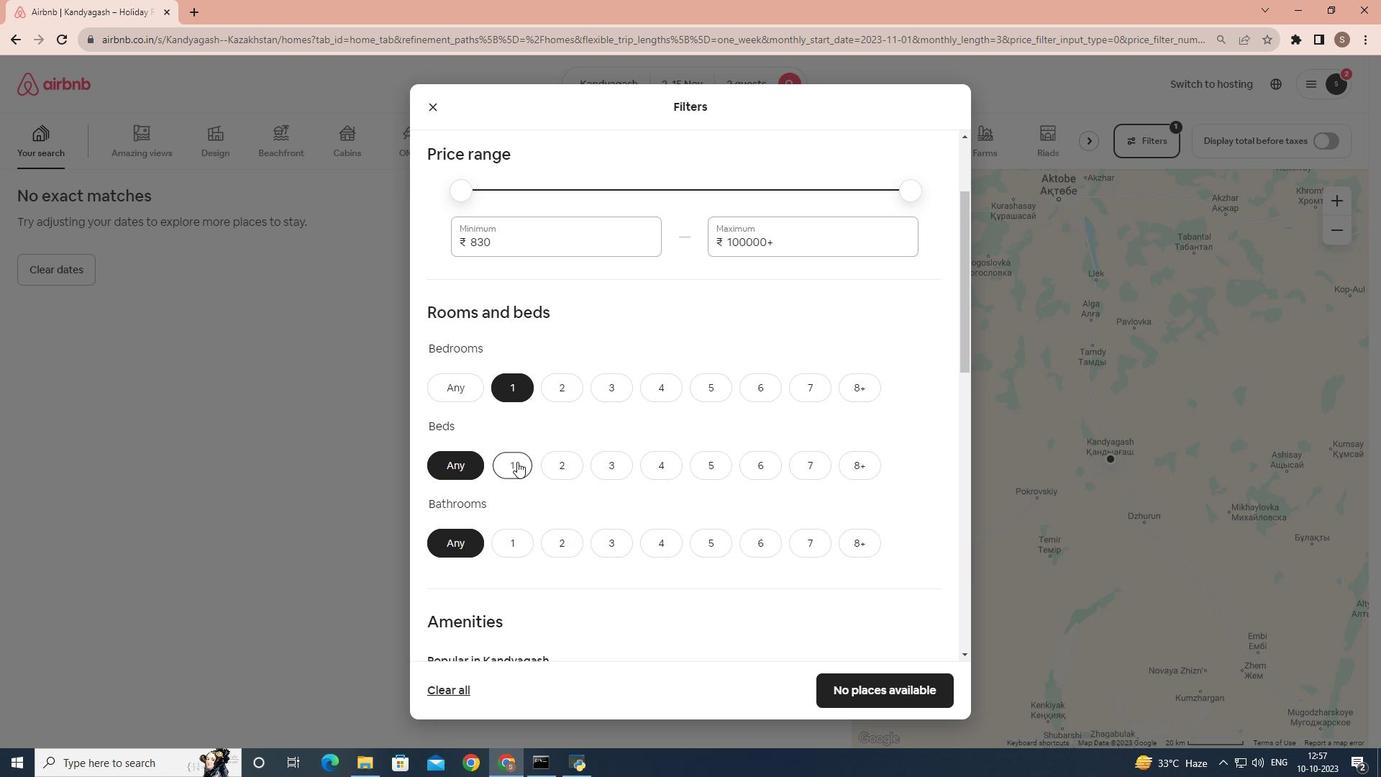 
Action: Mouse moved to (508, 542)
Screenshot: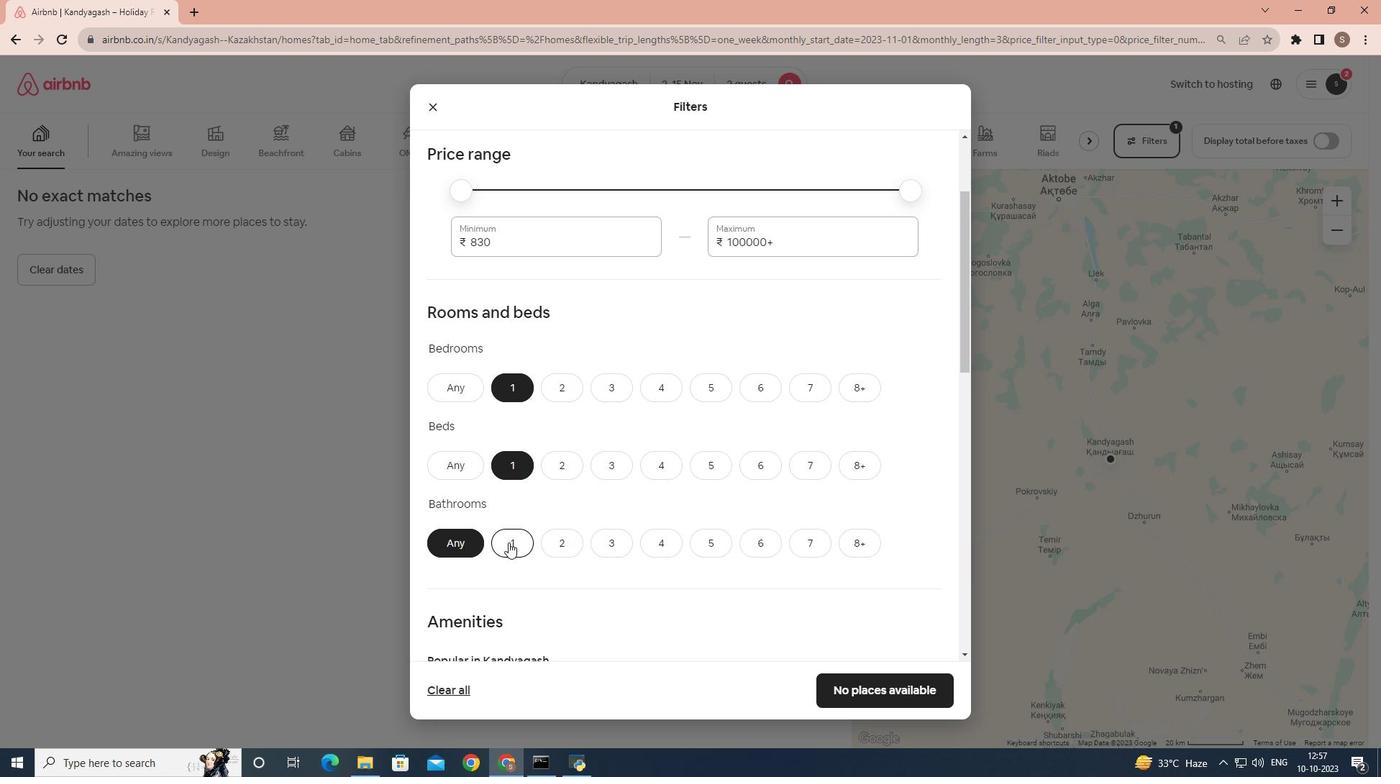 
Action: Mouse pressed left at (508, 542)
Screenshot: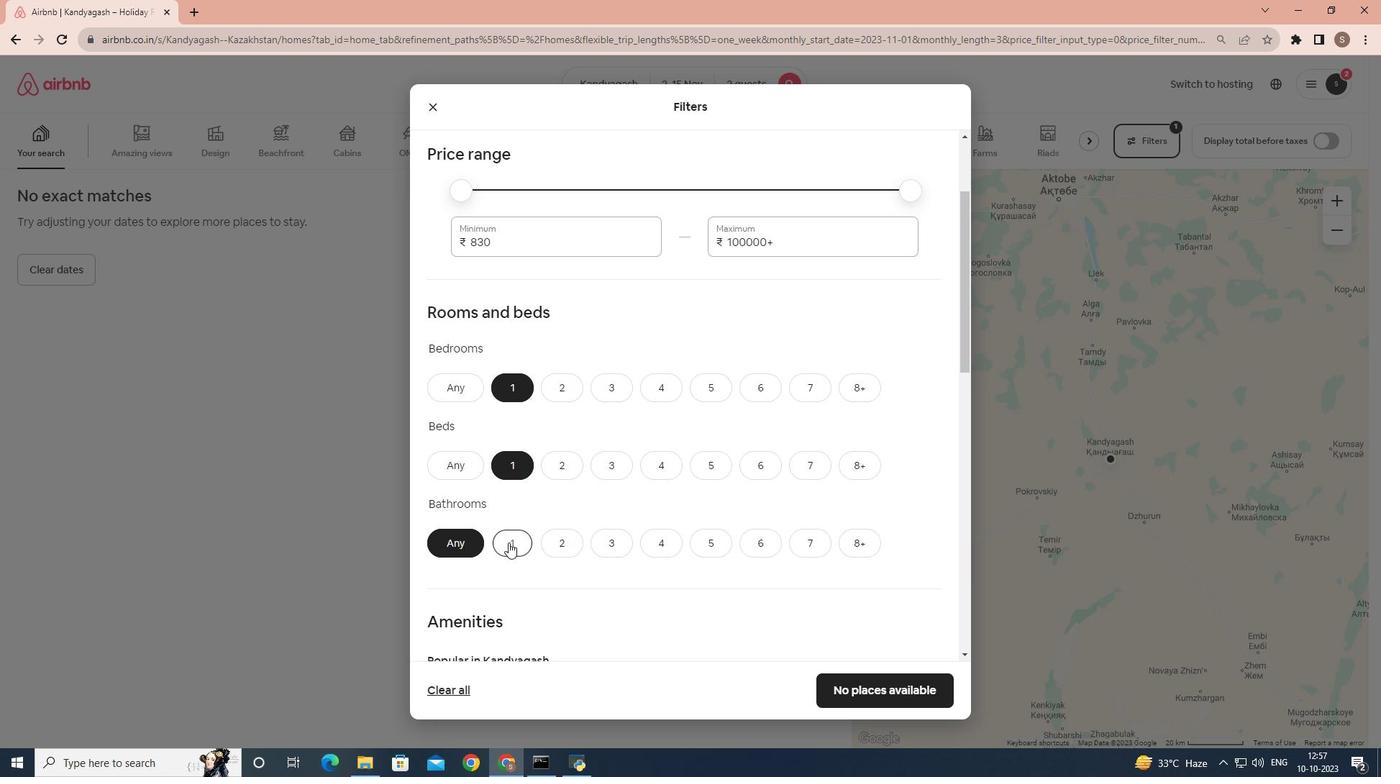 
Action: Mouse moved to (559, 521)
Screenshot: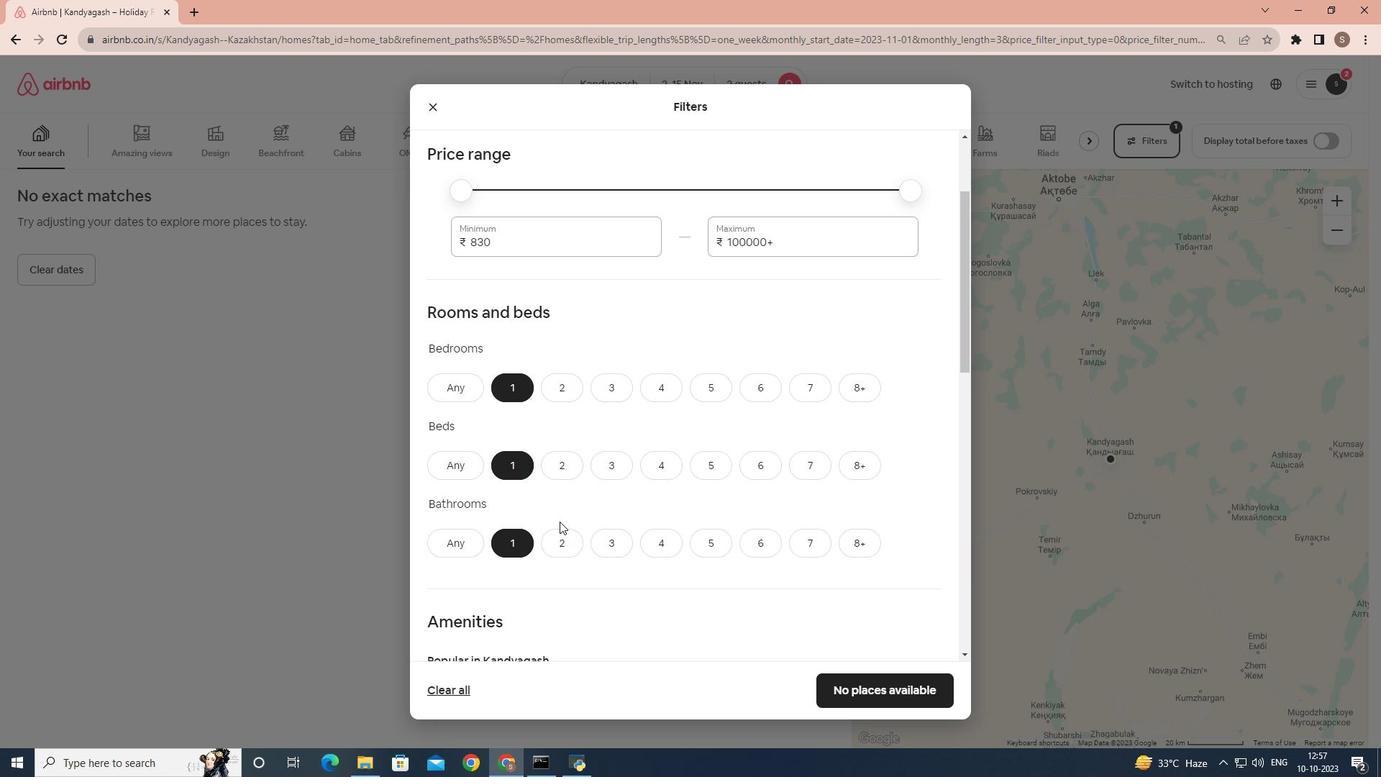 
Action: Mouse scrolled (559, 521) with delta (0, 0)
Screenshot: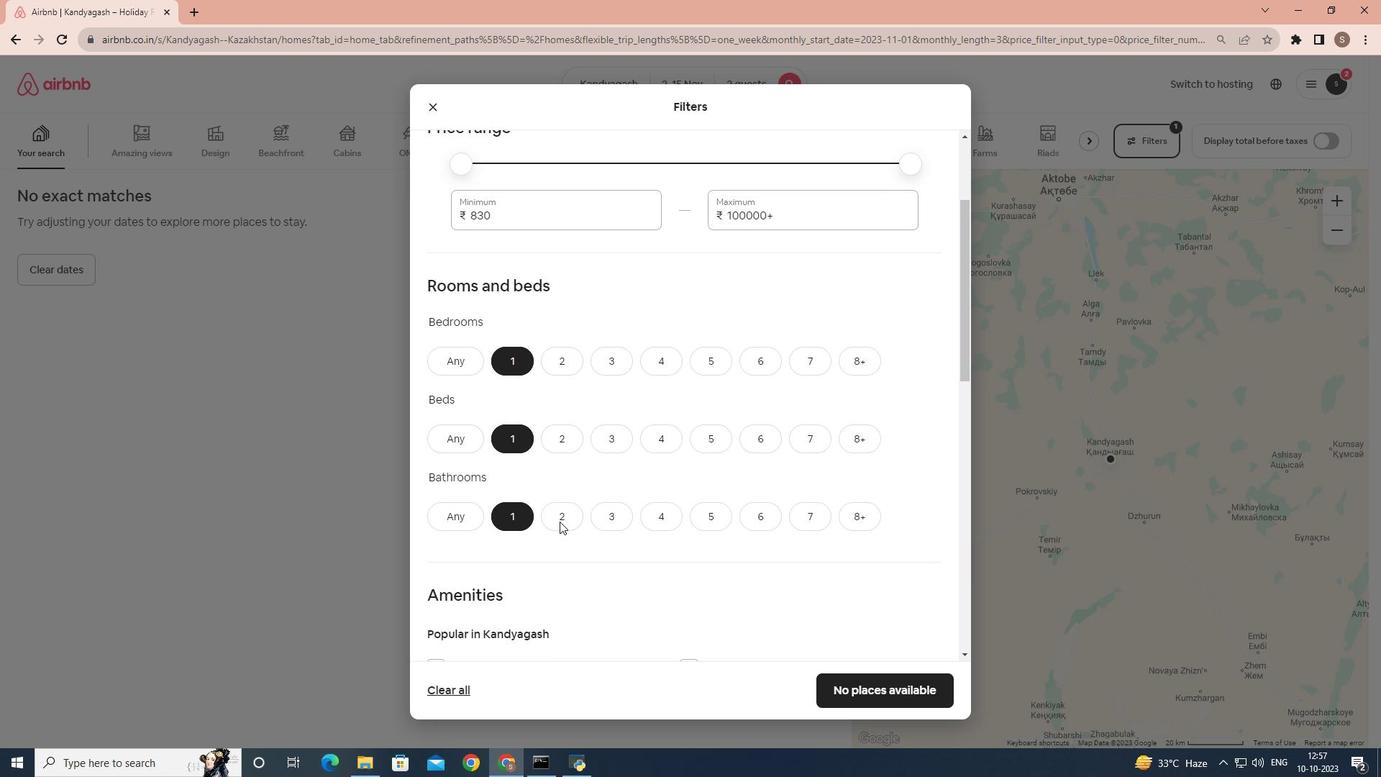 
Action: Mouse scrolled (559, 521) with delta (0, 0)
Screenshot: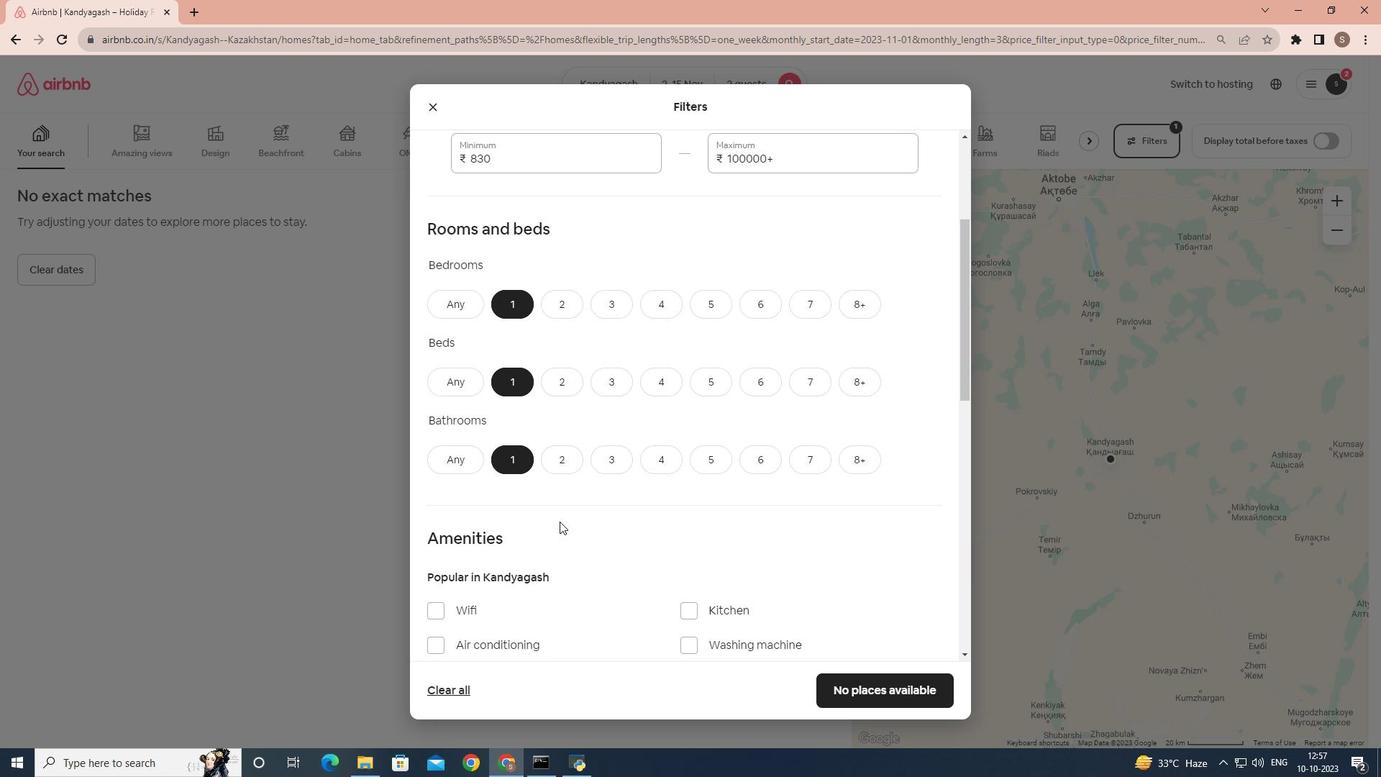 
Action: Mouse scrolled (559, 521) with delta (0, 0)
Screenshot: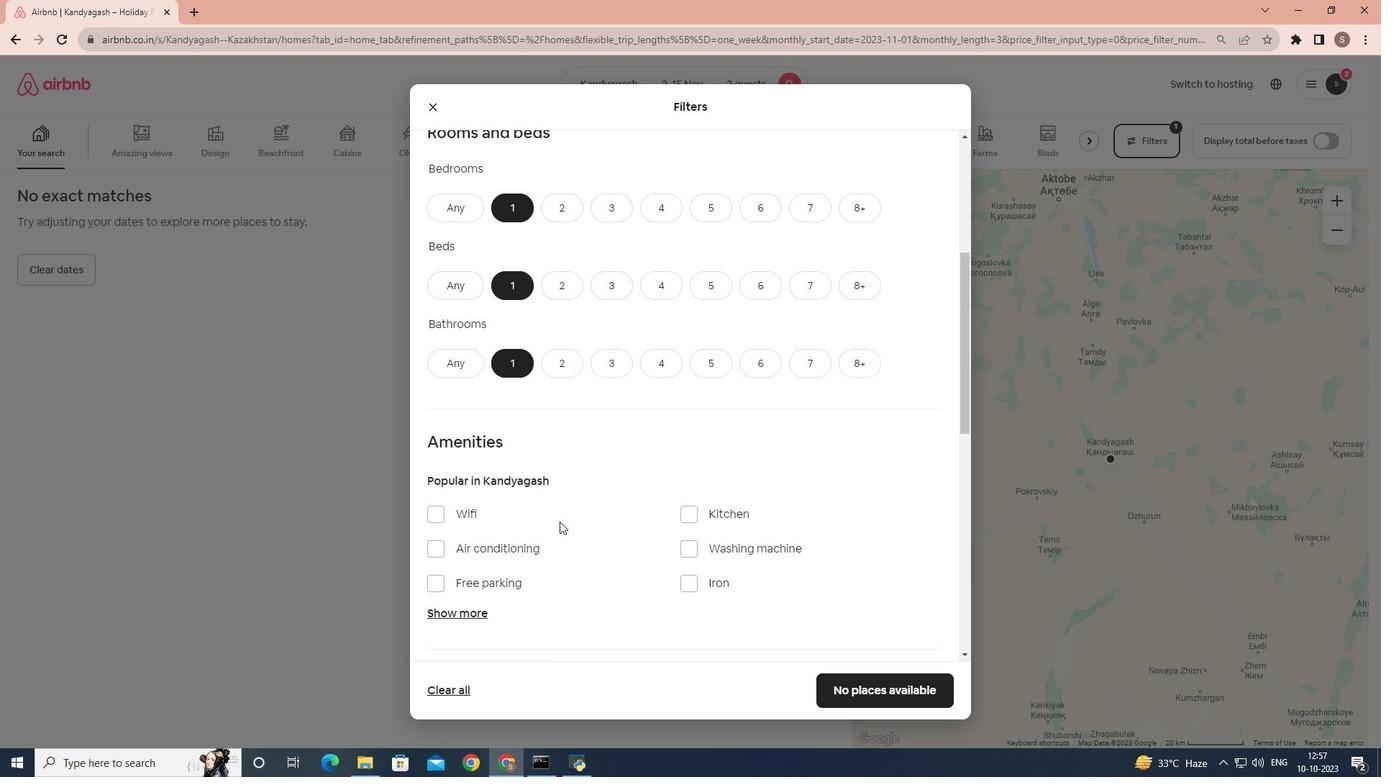 
Action: Mouse moved to (629, 483)
Screenshot: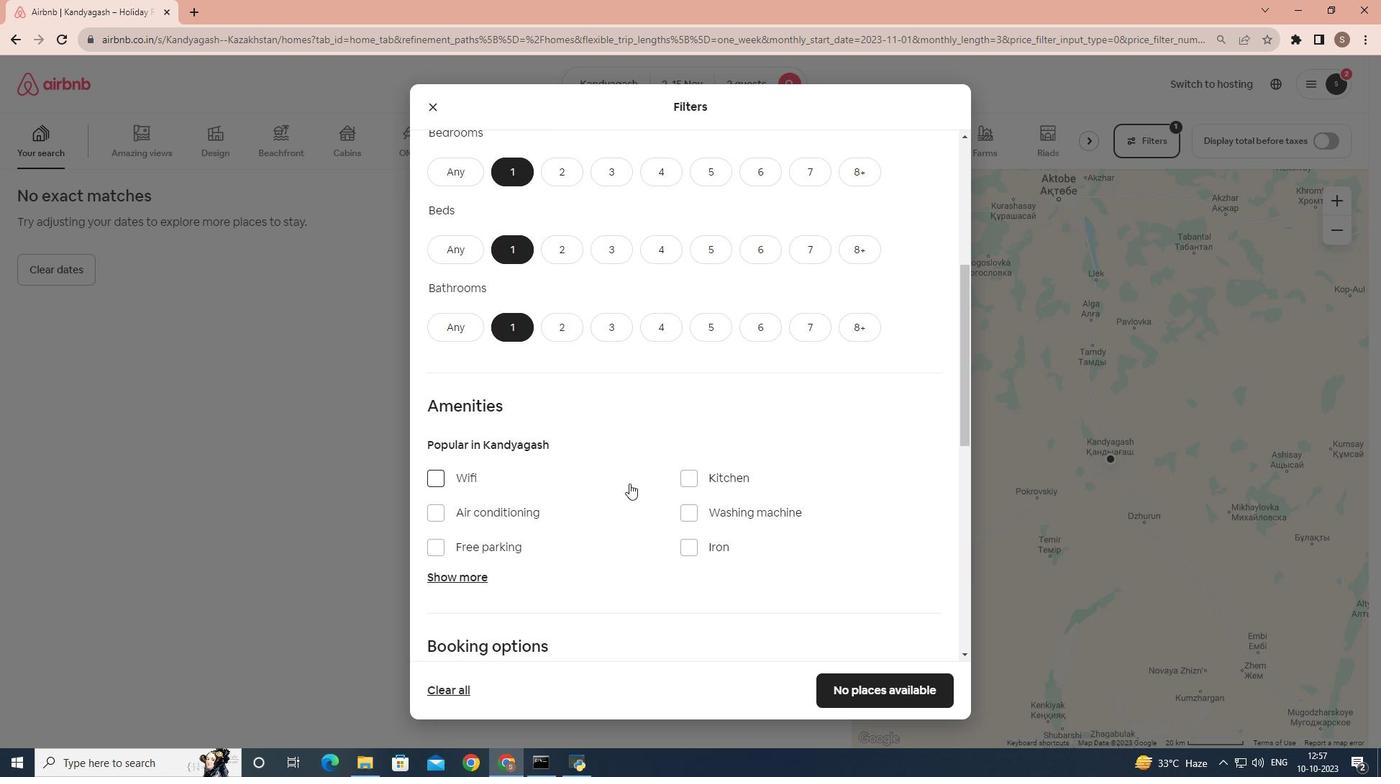 
Action: Mouse scrolled (629, 482) with delta (0, 0)
Screenshot: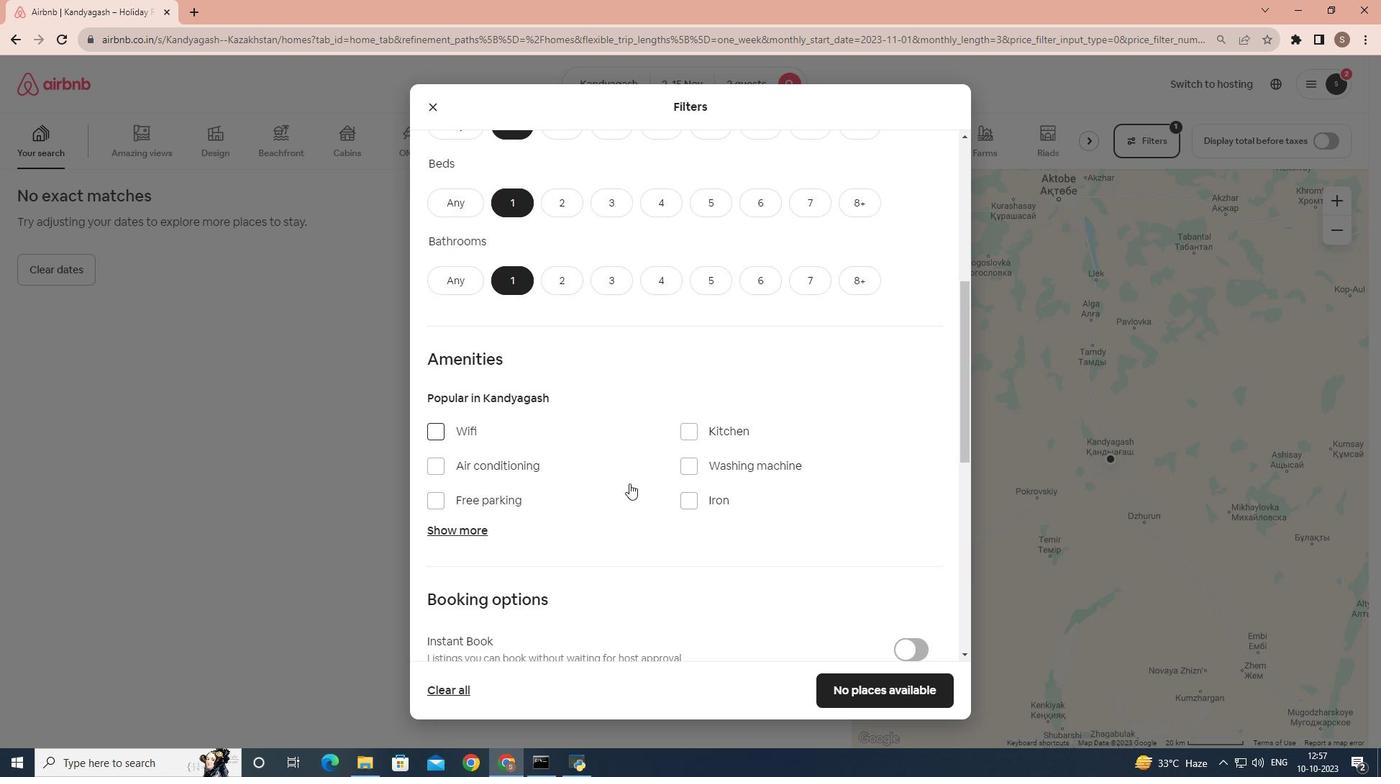
Action: Mouse moved to (535, 401)
Screenshot: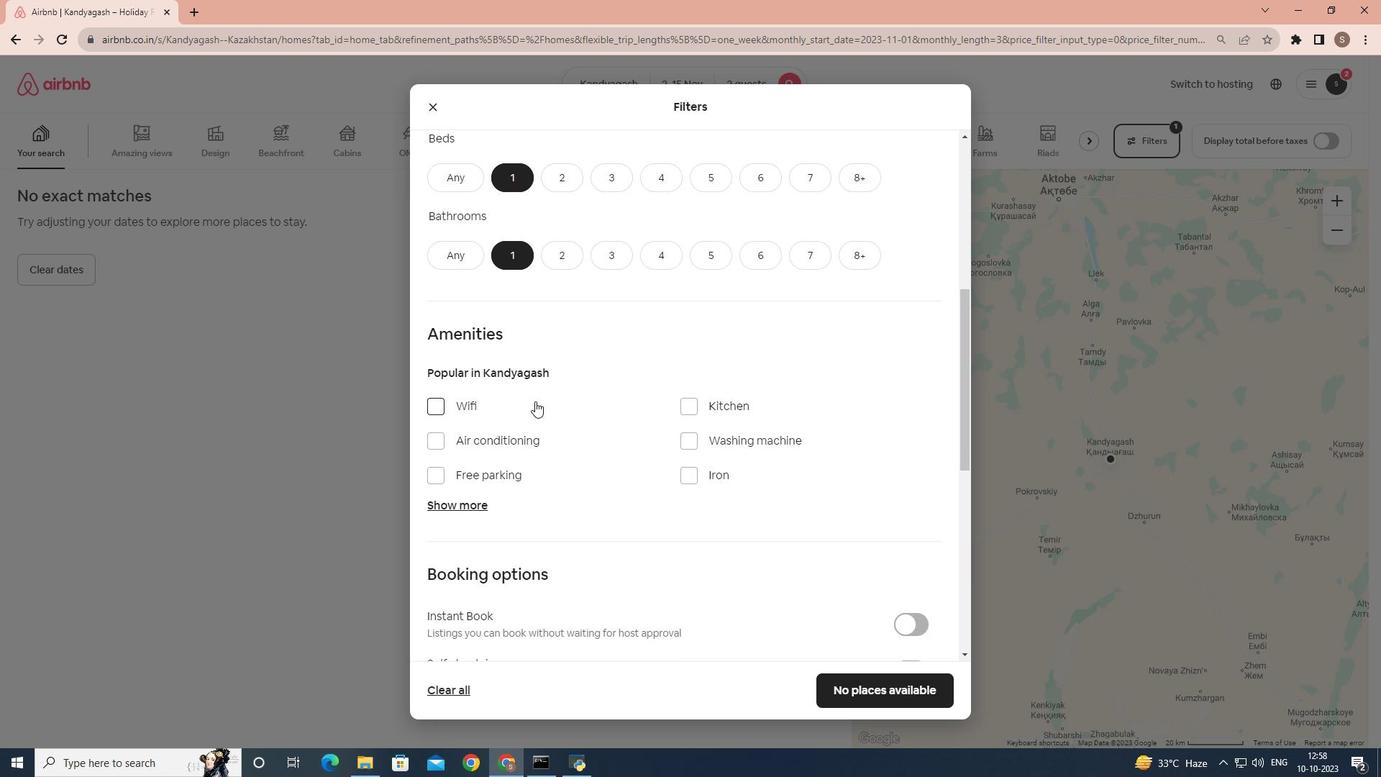 
Action: Mouse scrolled (535, 400) with delta (0, 0)
Screenshot: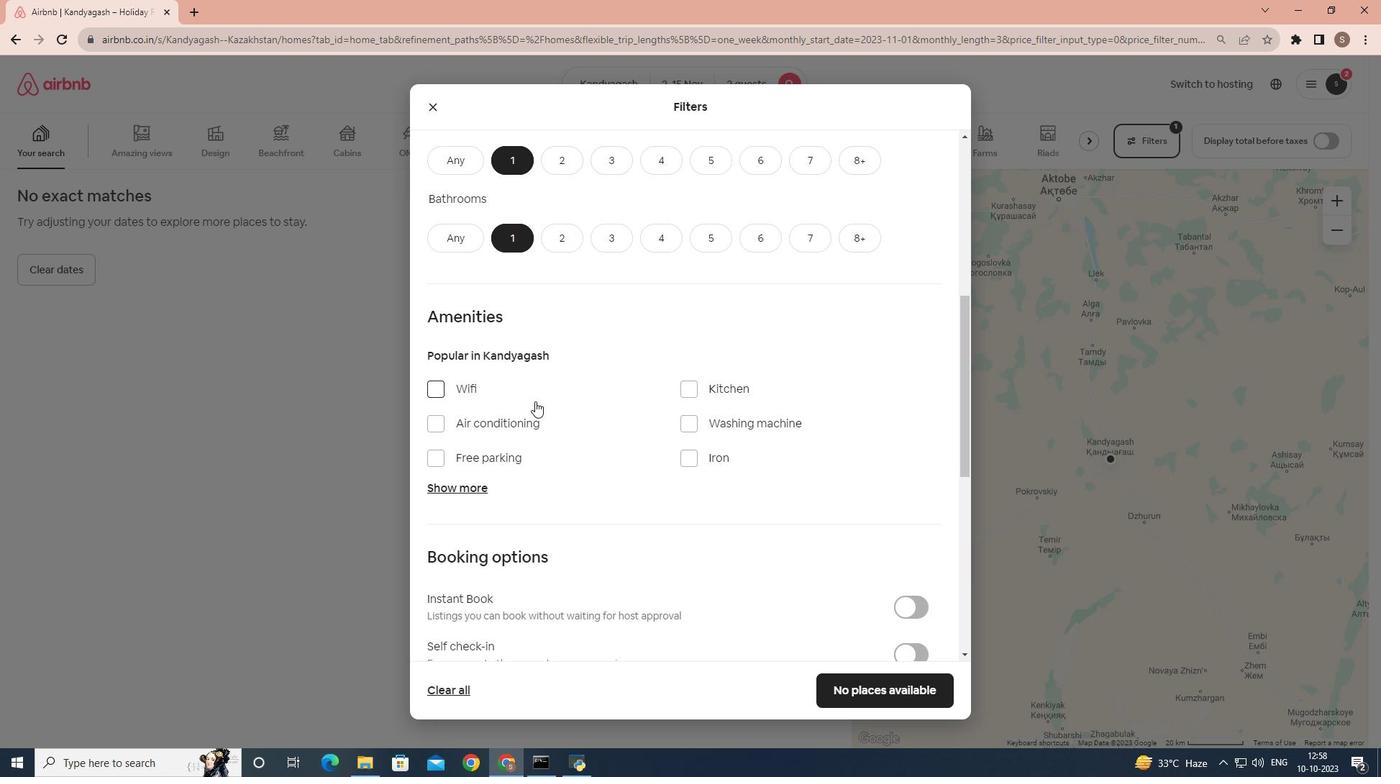 
Action: Mouse scrolled (535, 400) with delta (0, 0)
Screenshot: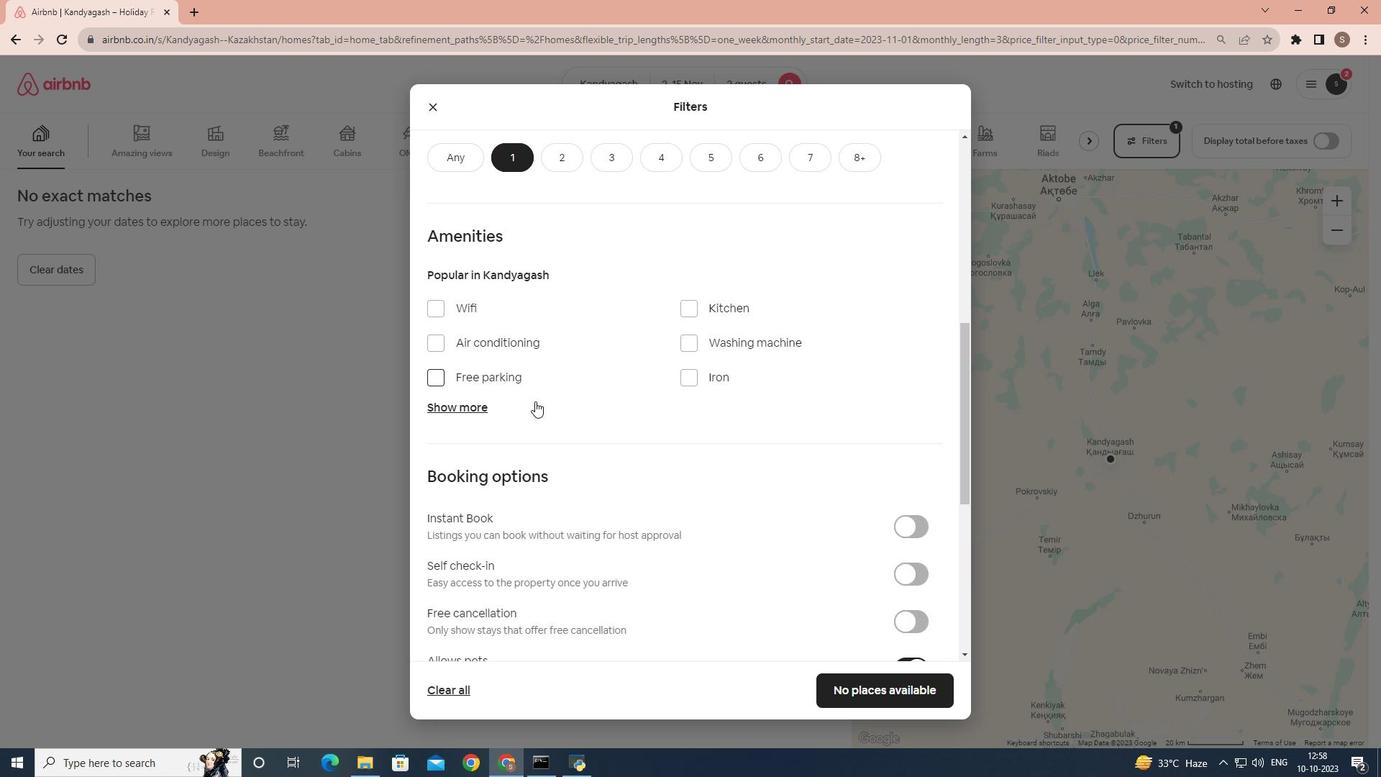 
Action: Mouse scrolled (535, 400) with delta (0, 0)
Screenshot: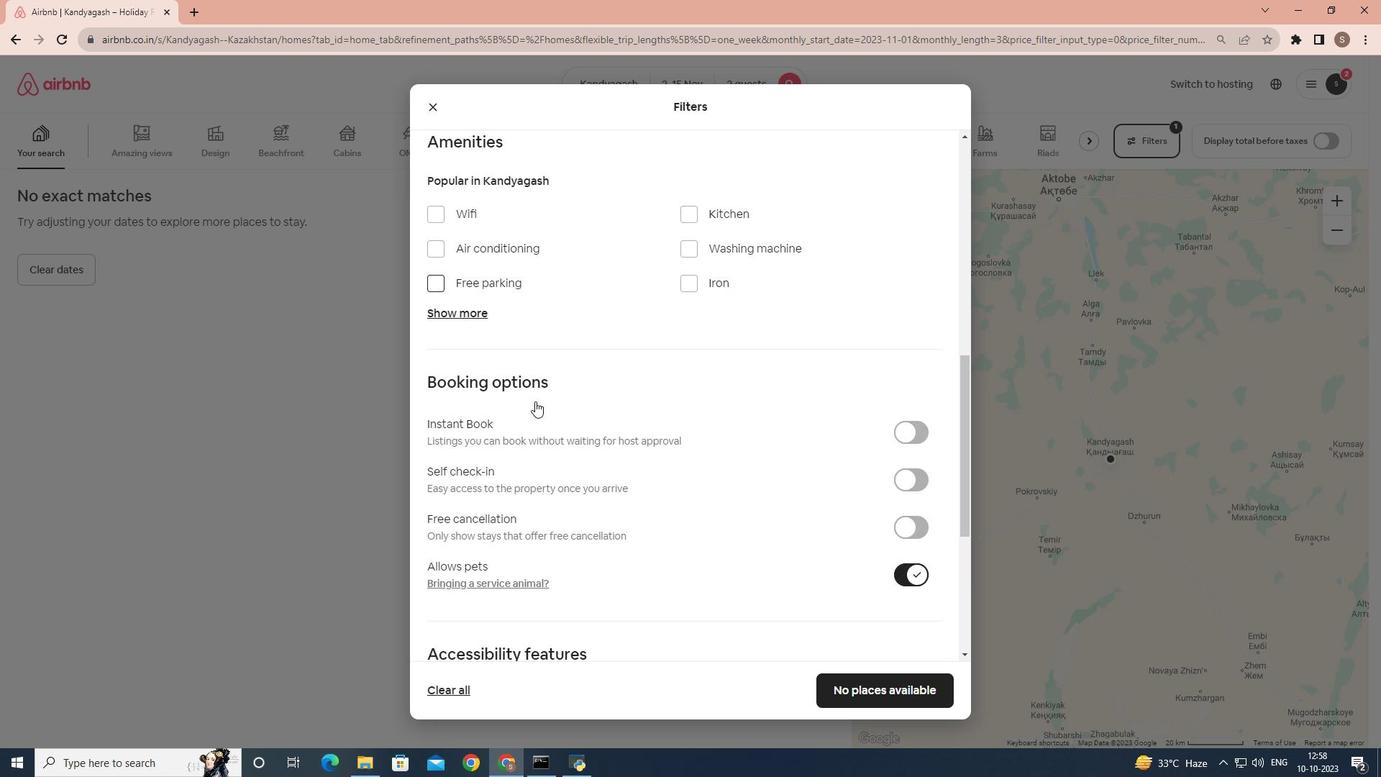 
Action: Mouse moved to (907, 457)
Screenshot: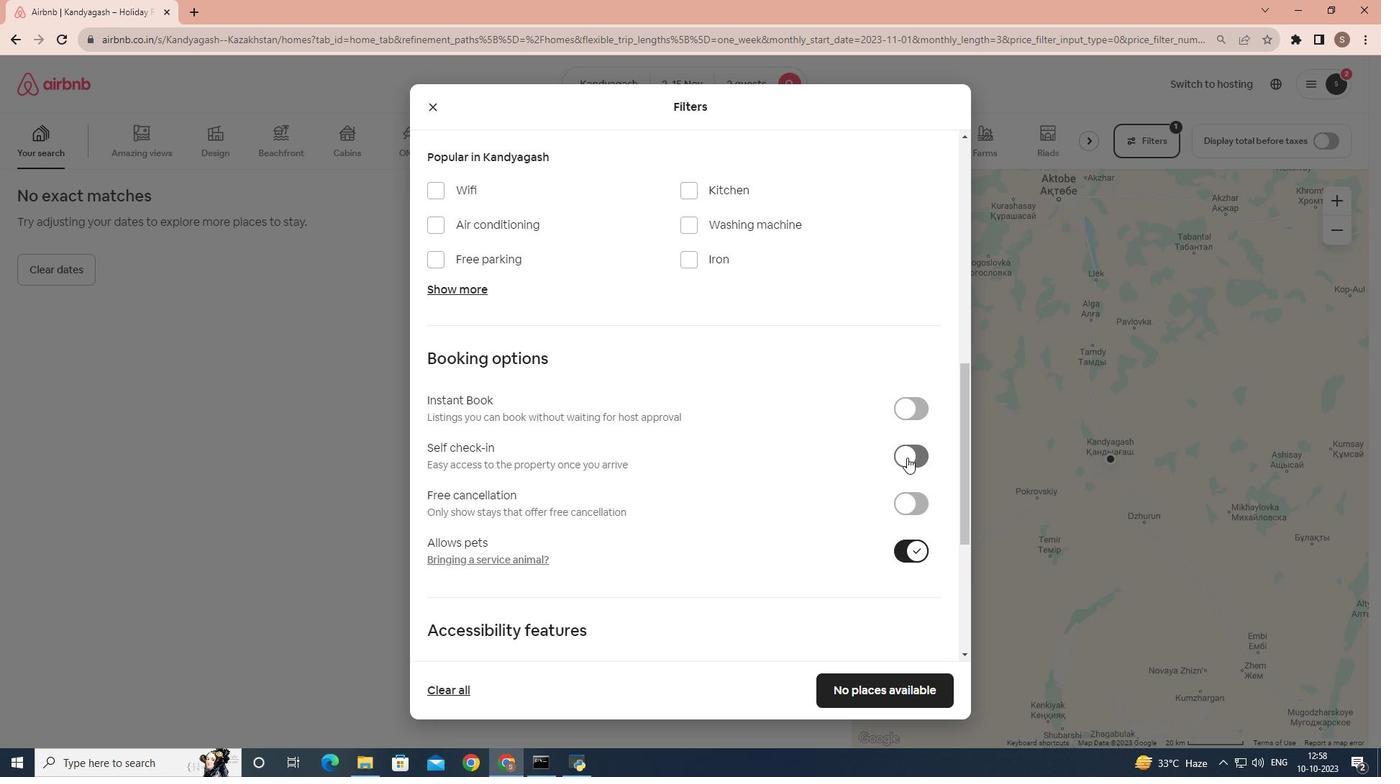 
Action: Mouse pressed left at (907, 457)
Screenshot: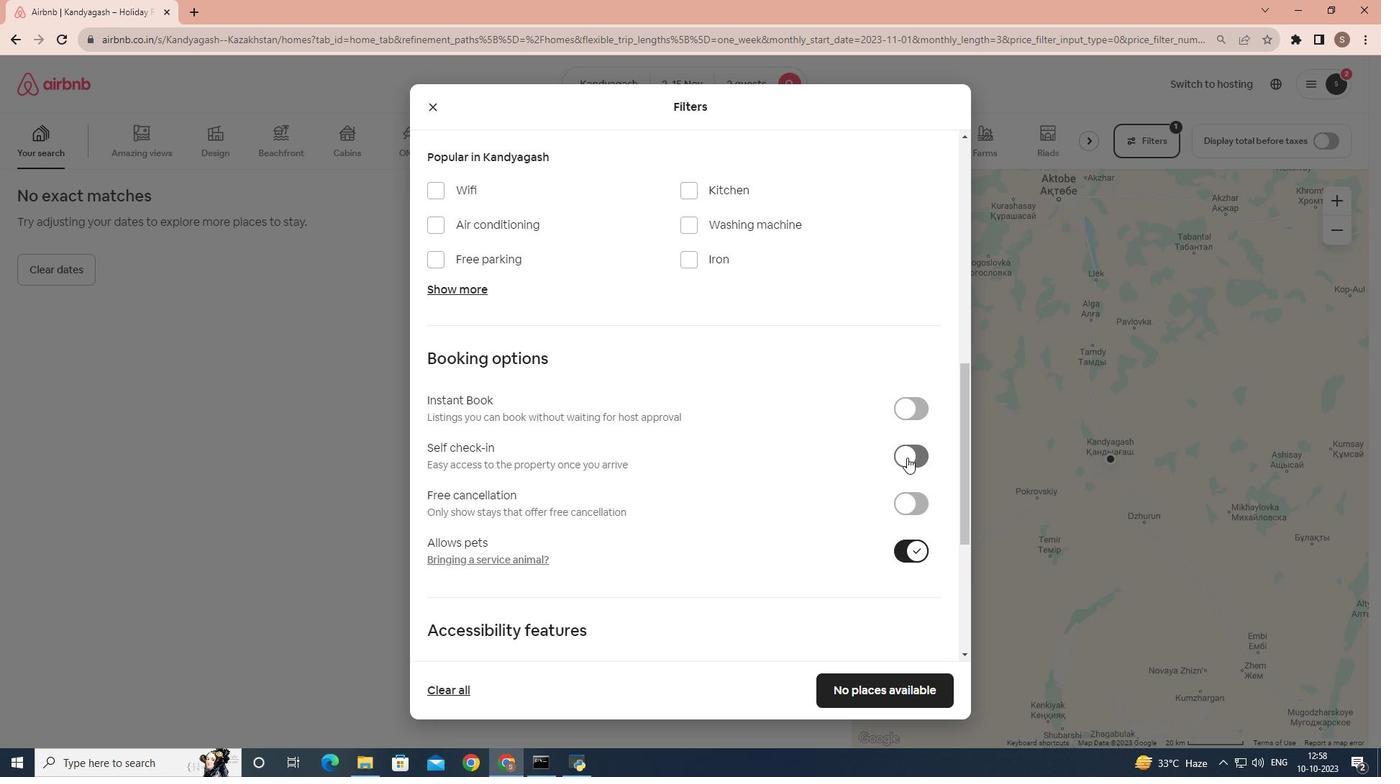 
